 Task: Look for space in Poperinge, Belgium from 15th June, 2023 to 21st June, 2023 for 5 adults in price range Rs.14000 to Rs.25000. Place can be entire place with 3 bedrooms having 3 beds and 3 bathrooms. Property type can be house, flat, guest house. Amenities needed are: heating. Booking option can be shelf check-in. Required host language is English.
Action: Mouse moved to (393, 90)
Screenshot: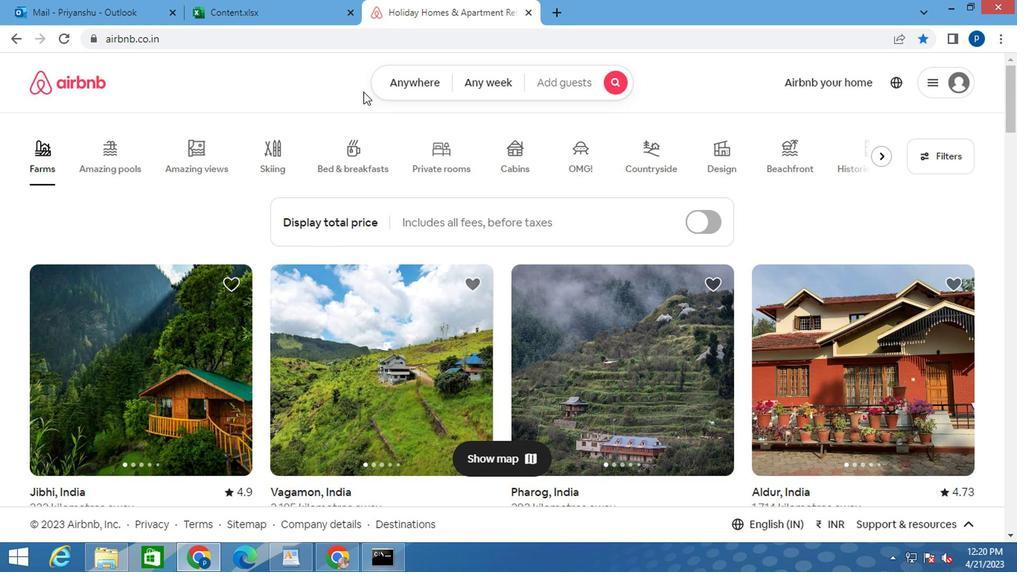 
Action: Mouse pressed left at (393, 90)
Screenshot: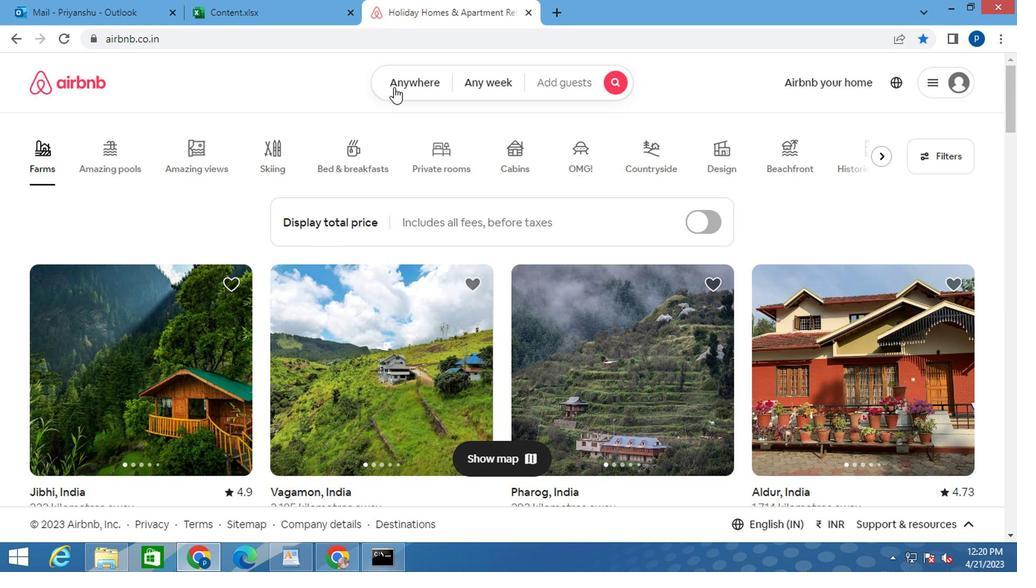 
Action: Mouse moved to (295, 143)
Screenshot: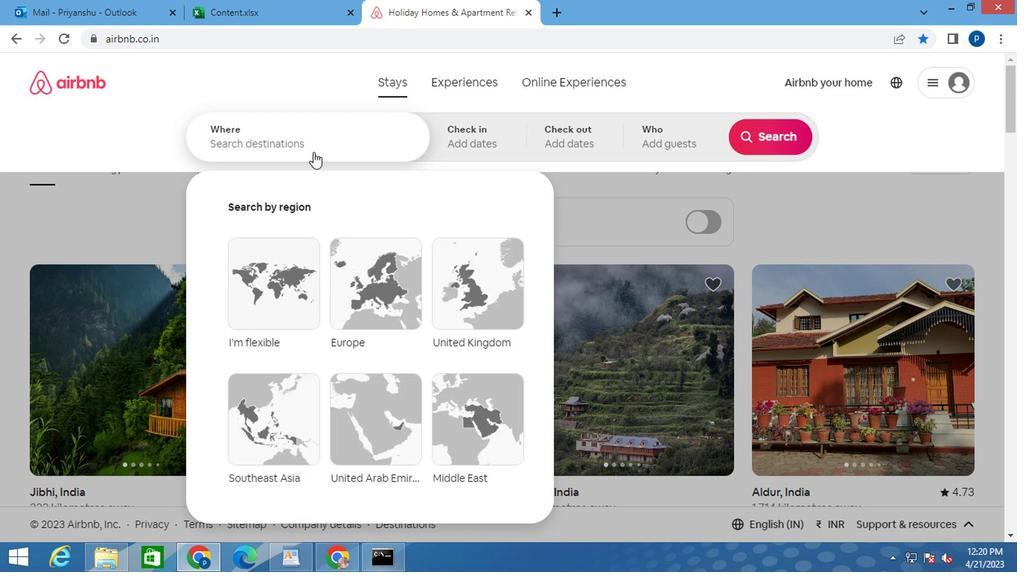 
Action: Mouse pressed left at (295, 143)
Screenshot: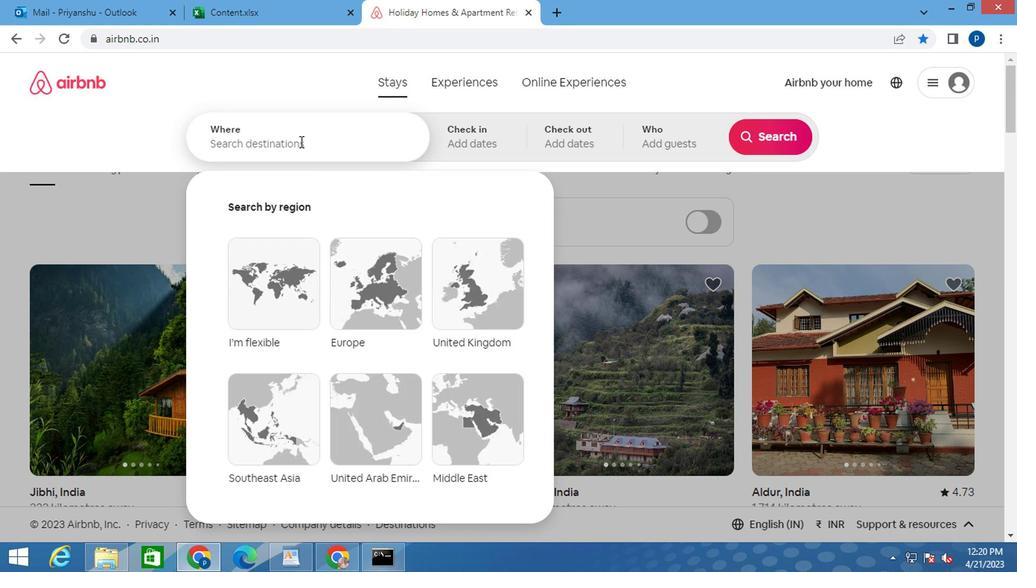 
Action: Key pressed p<Key.caps_lock>operinge,<Key.space><Key.caps_lock>b<Key.caps_lock>elgium<Key.enter>
Screenshot: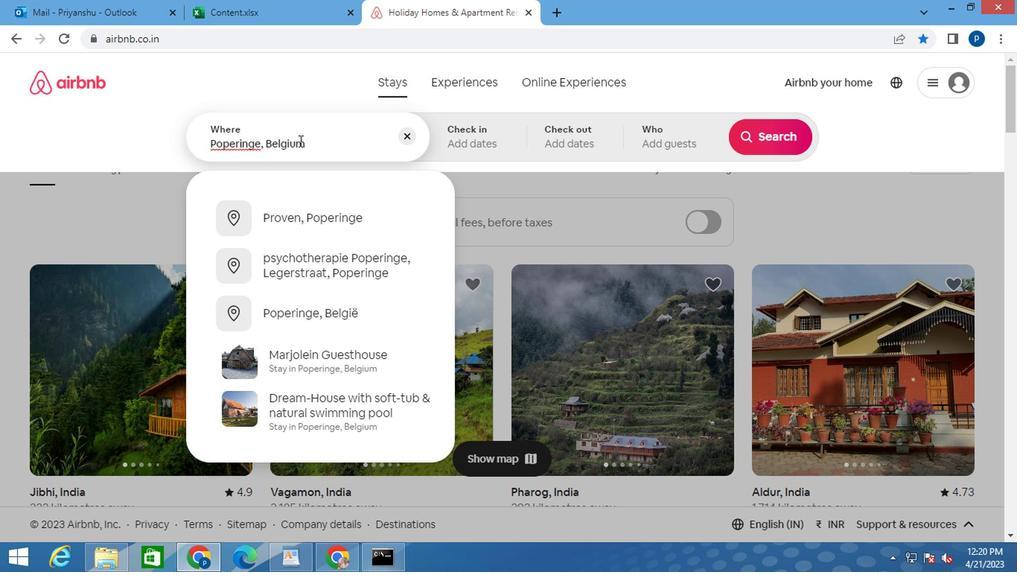 
Action: Mouse moved to (754, 255)
Screenshot: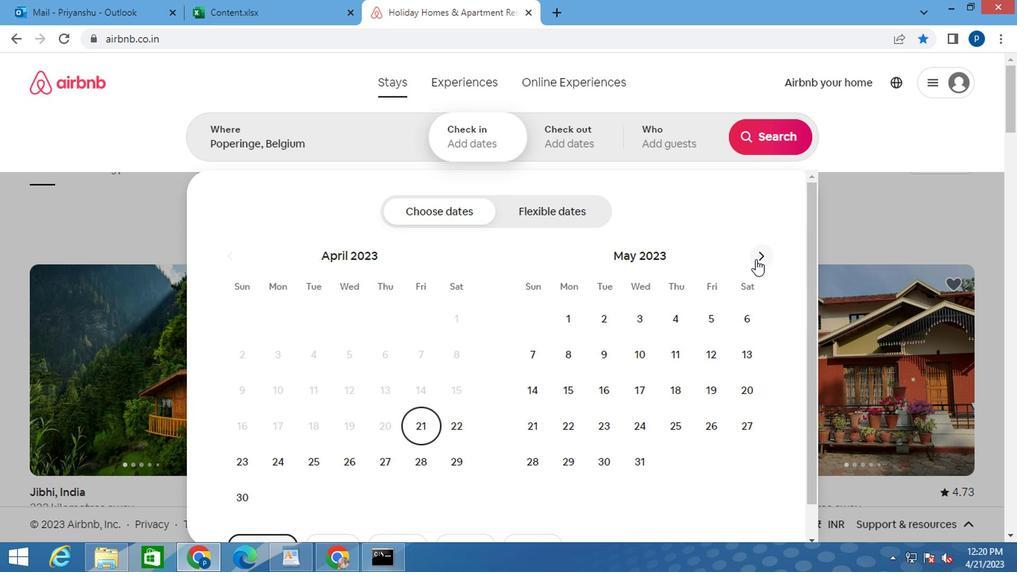 
Action: Mouse pressed left at (754, 255)
Screenshot: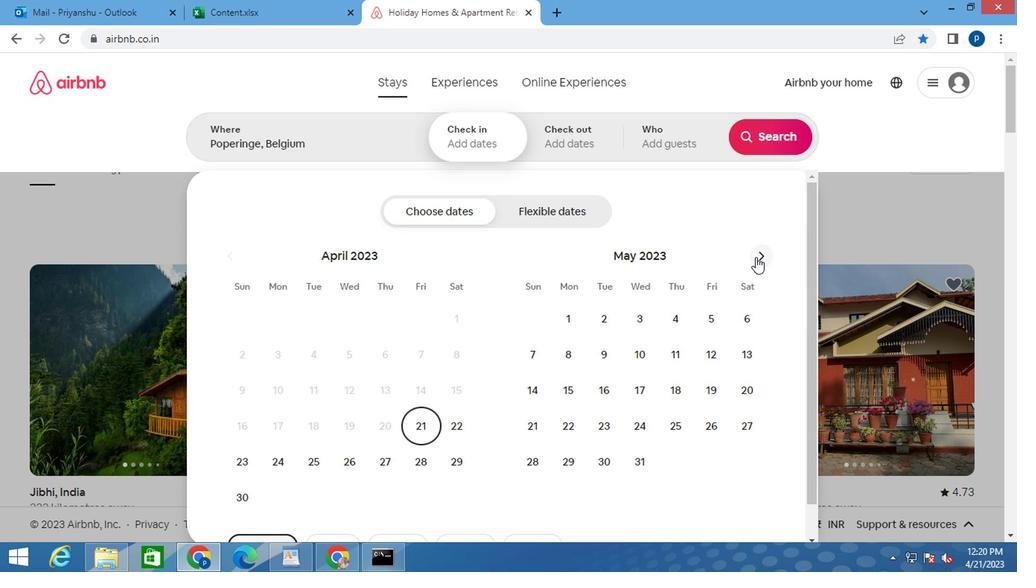 
Action: Mouse moved to (673, 386)
Screenshot: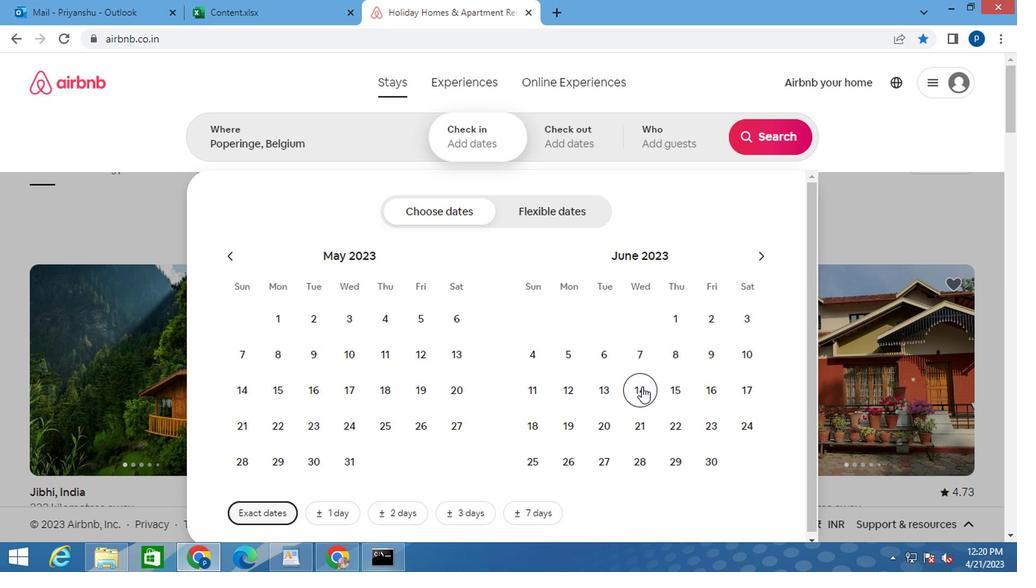 
Action: Mouse pressed left at (673, 386)
Screenshot: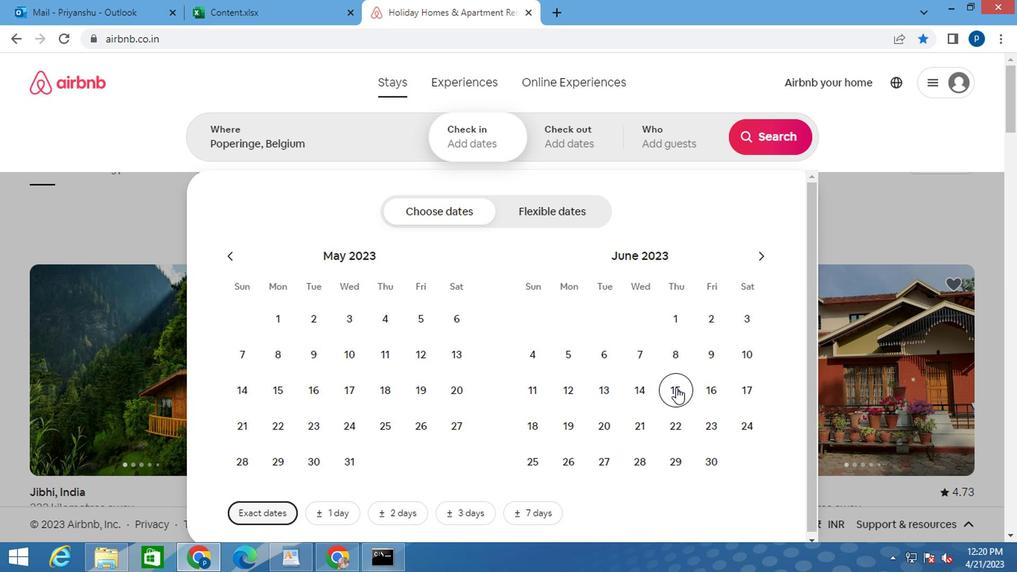 
Action: Mouse moved to (633, 416)
Screenshot: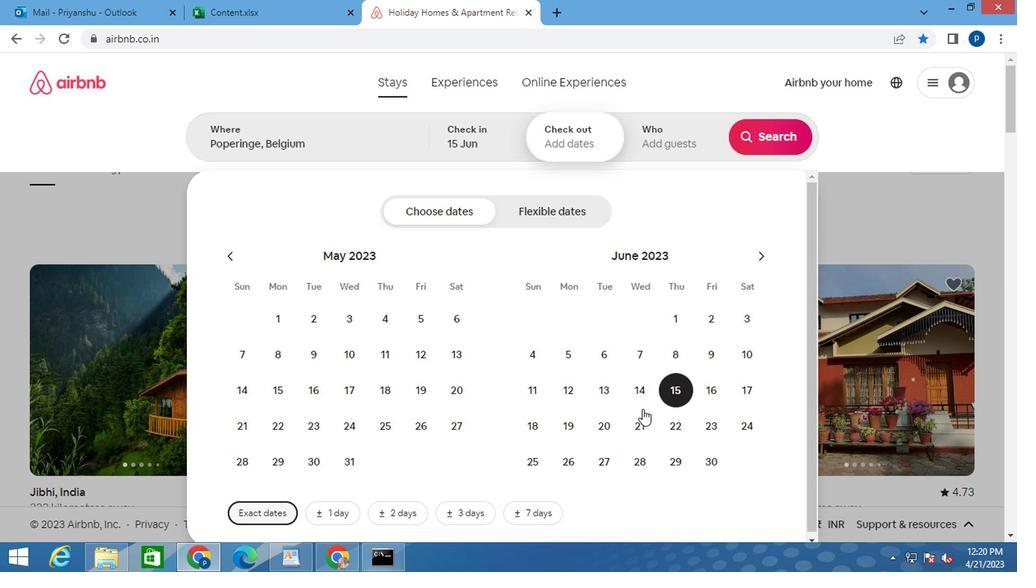 
Action: Mouse pressed left at (633, 416)
Screenshot: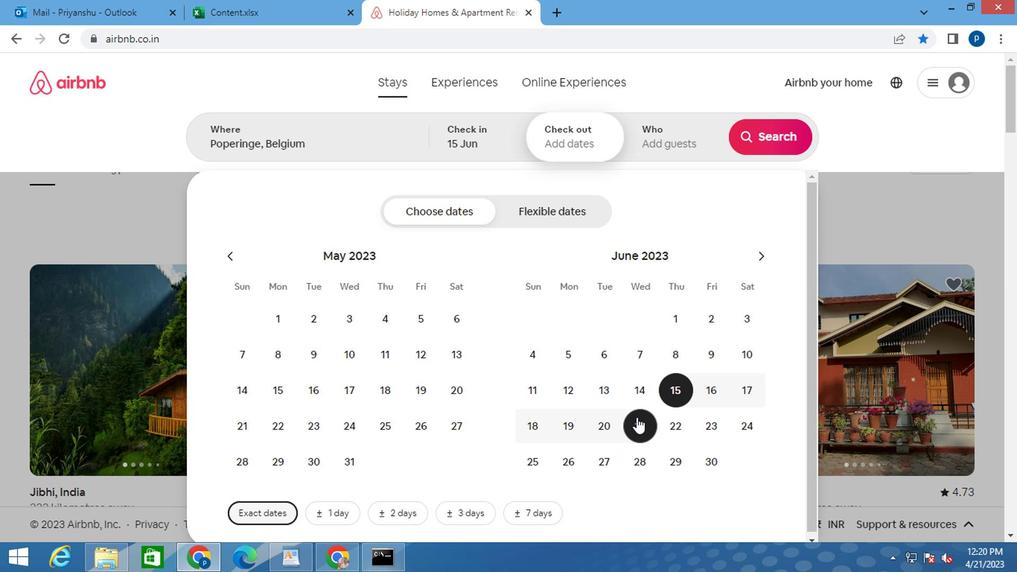 
Action: Mouse moved to (681, 139)
Screenshot: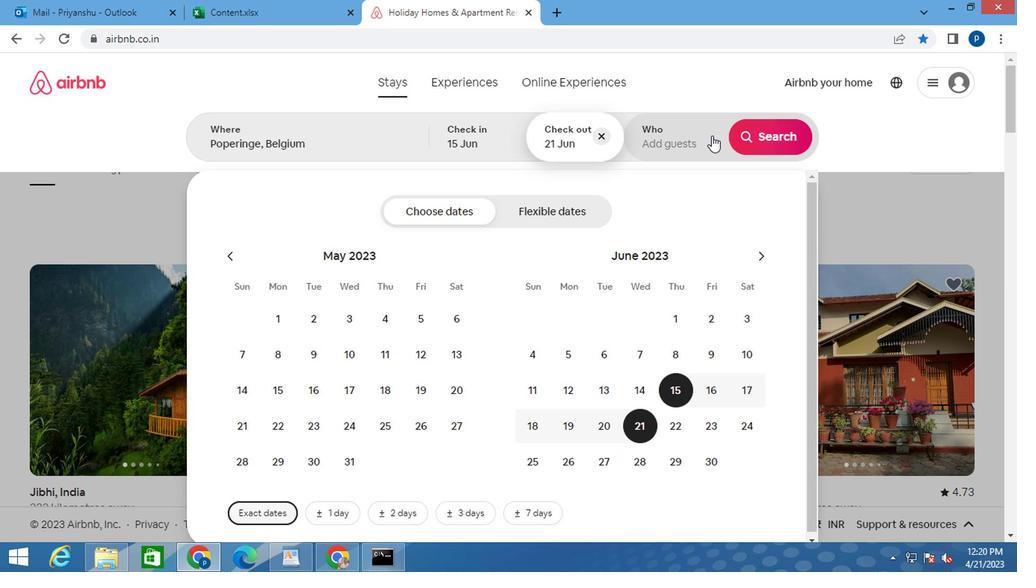 
Action: Mouse pressed left at (681, 139)
Screenshot: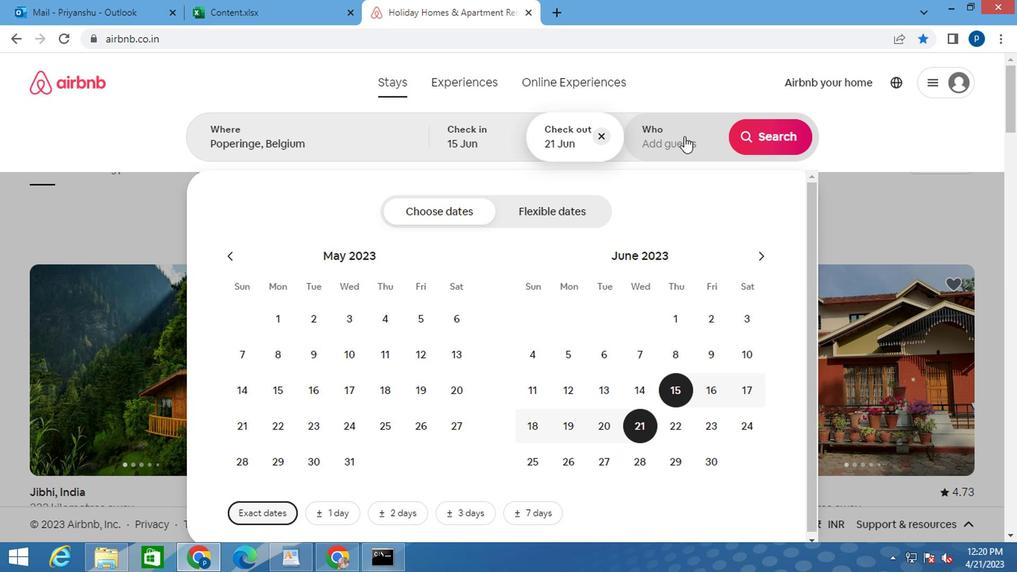 
Action: Mouse moved to (770, 212)
Screenshot: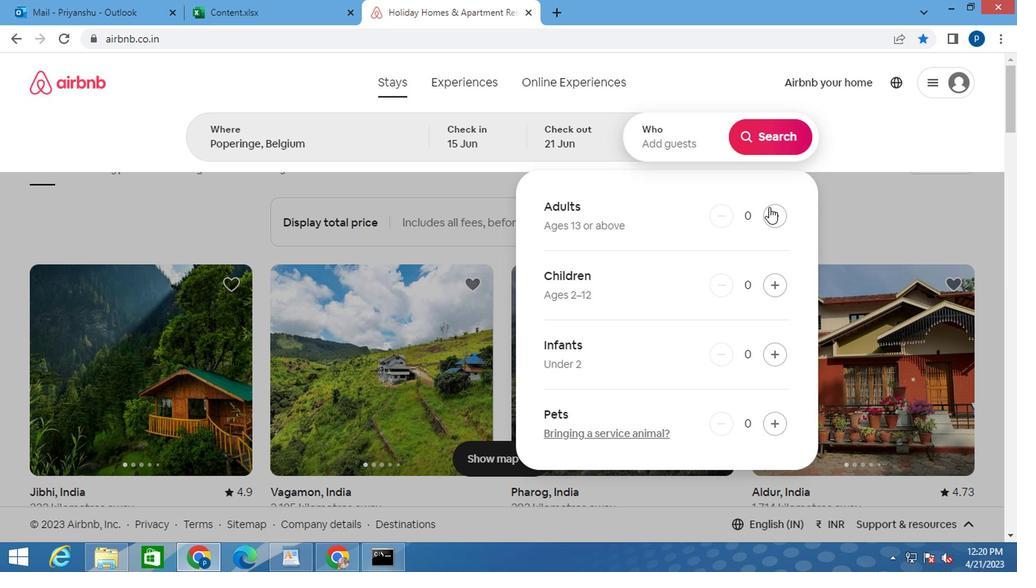 
Action: Mouse pressed left at (770, 212)
Screenshot: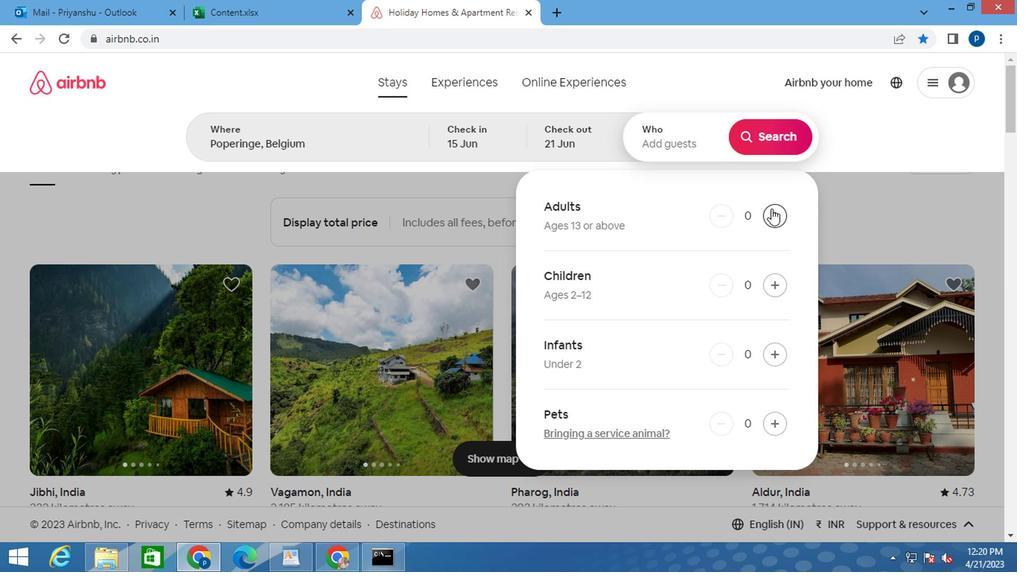 
Action: Mouse pressed left at (770, 212)
Screenshot: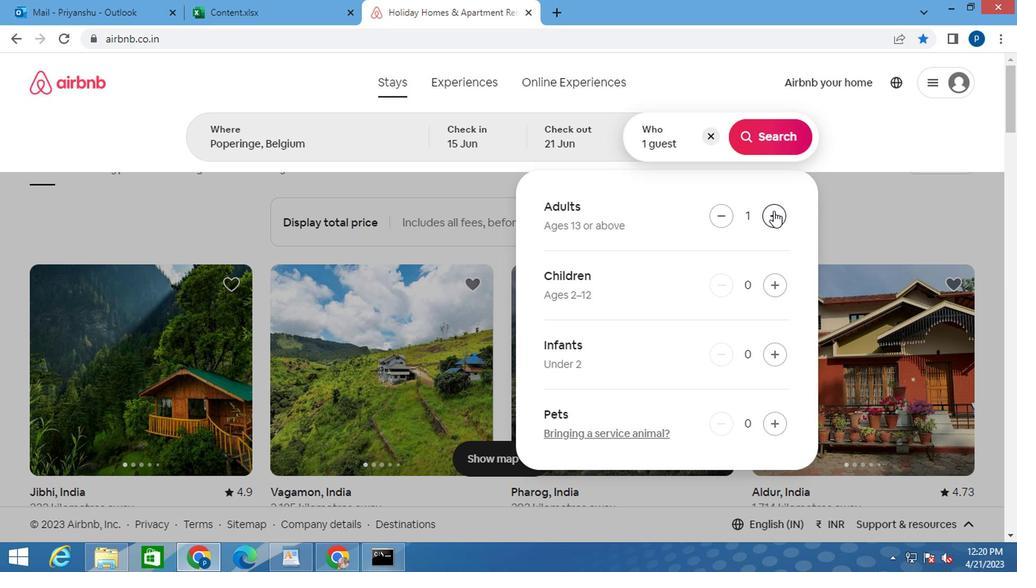 
Action: Mouse pressed left at (770, 212)
Screenshot: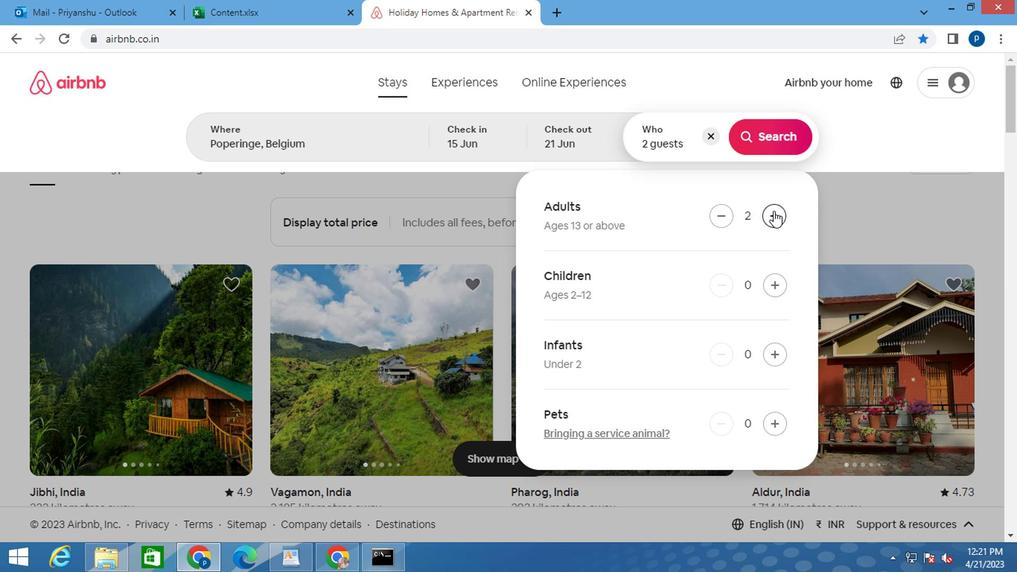 
Action: Mouse pressed left at (770, 212)
Screenshot: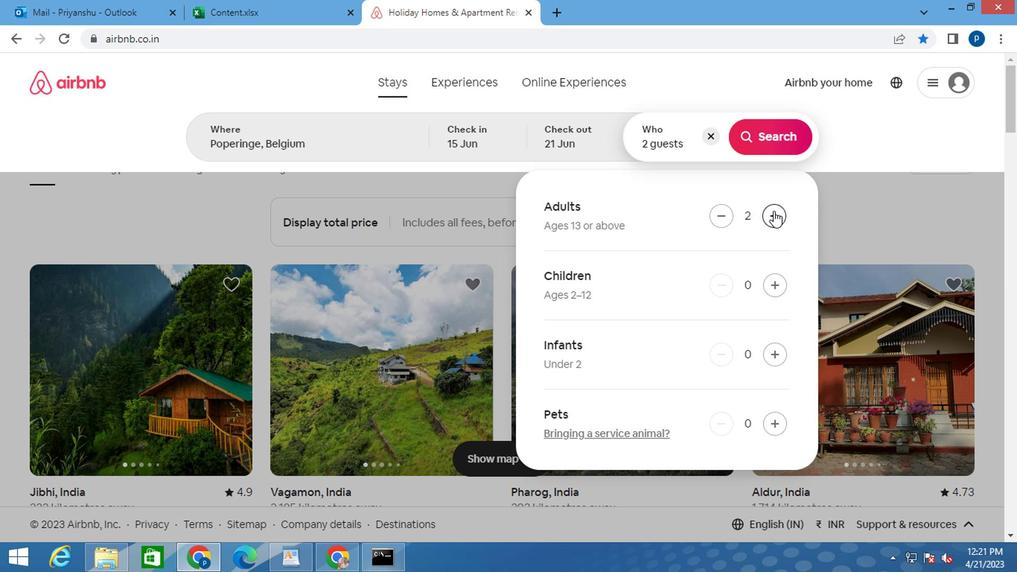 
Action: Mouse pressed left at (770, 212)
Screenshot: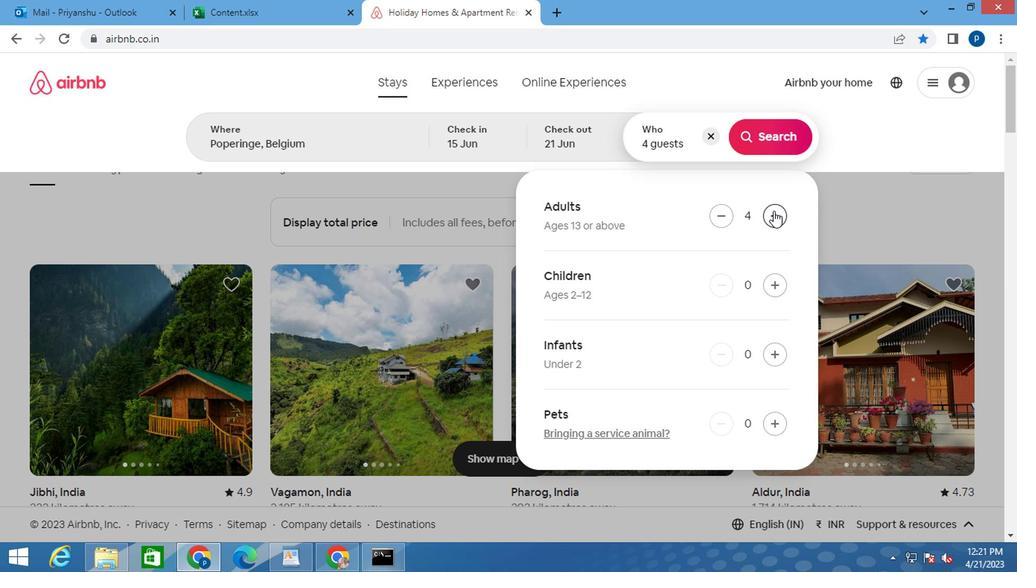 
Action: Mouse moved to (762, 139)
Screenshot: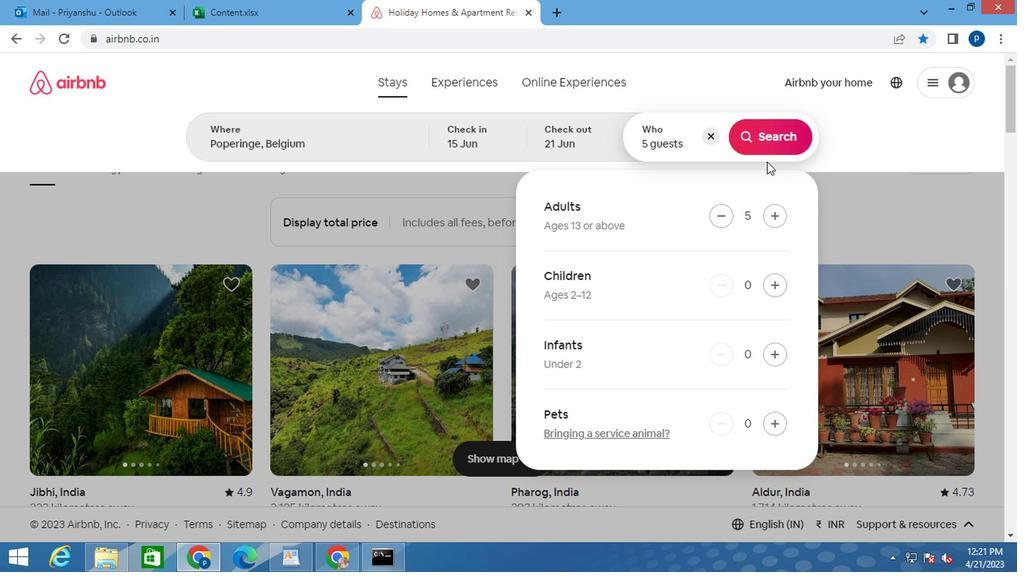 
Action: Mouse pressed left at (762, 139)
Screenshot: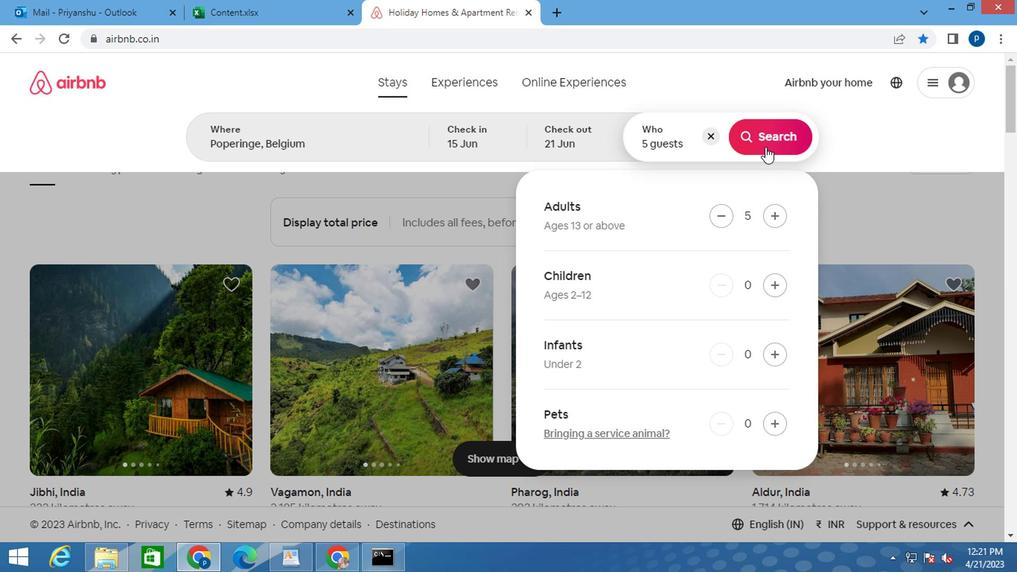 
Action: Mouse moved to (936, 146)
Screenshot: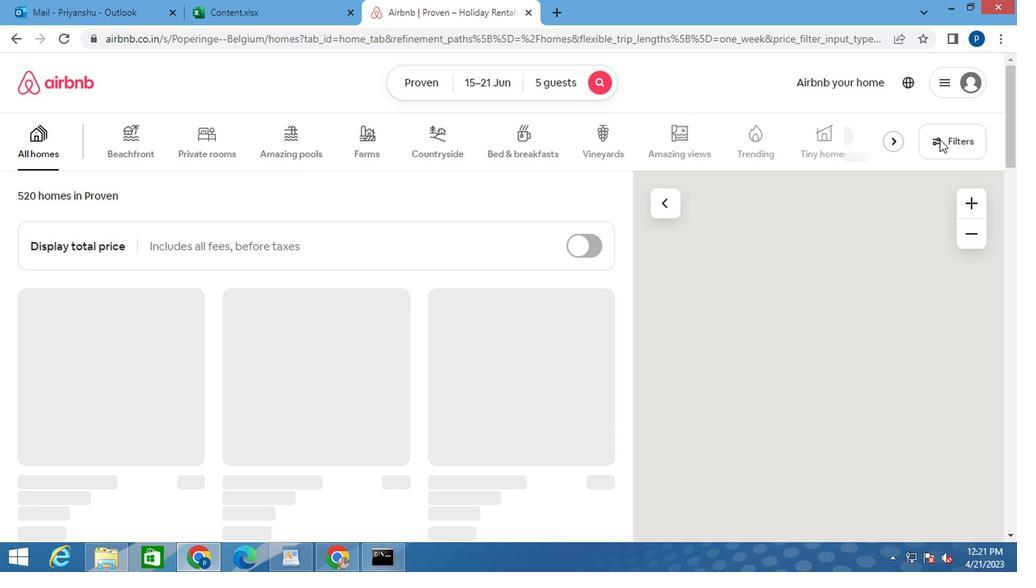 
Action: Mouse pressed left at (936, 146)
Screenshot: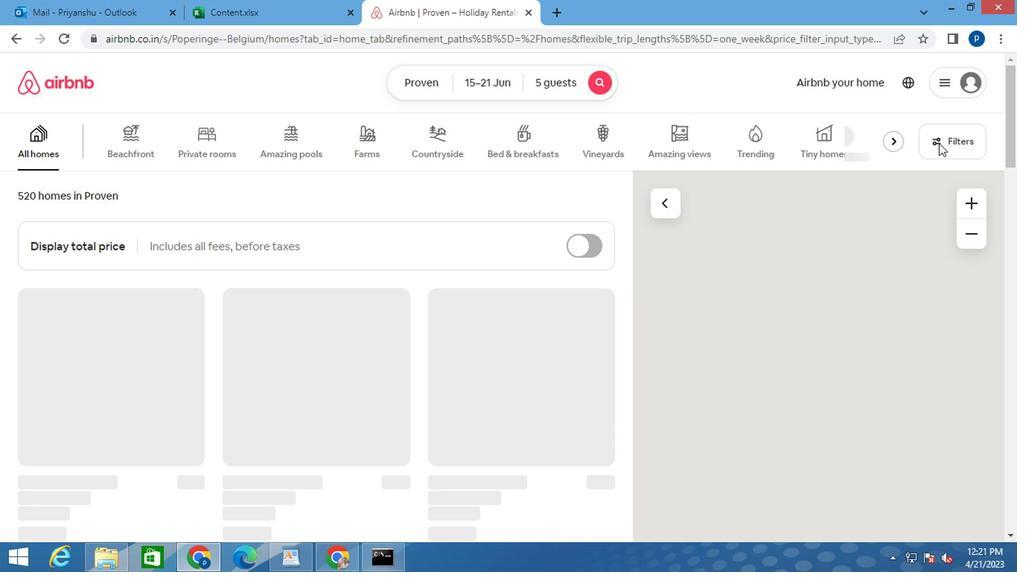 
Action: Mouse moved to (292, 326)
Screenshot: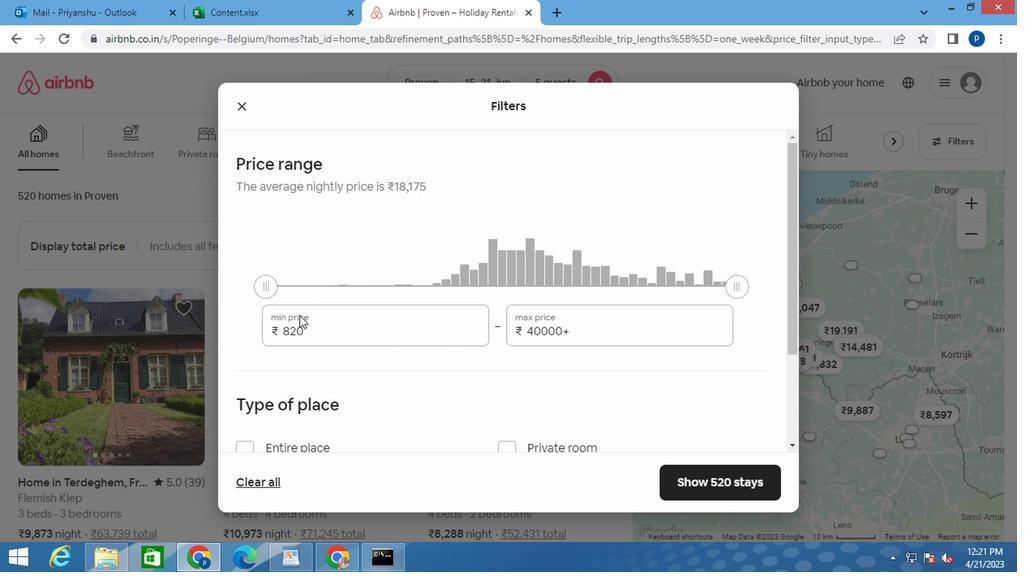 
Action: Mouse pressed left at (292, 326)
Screenshot: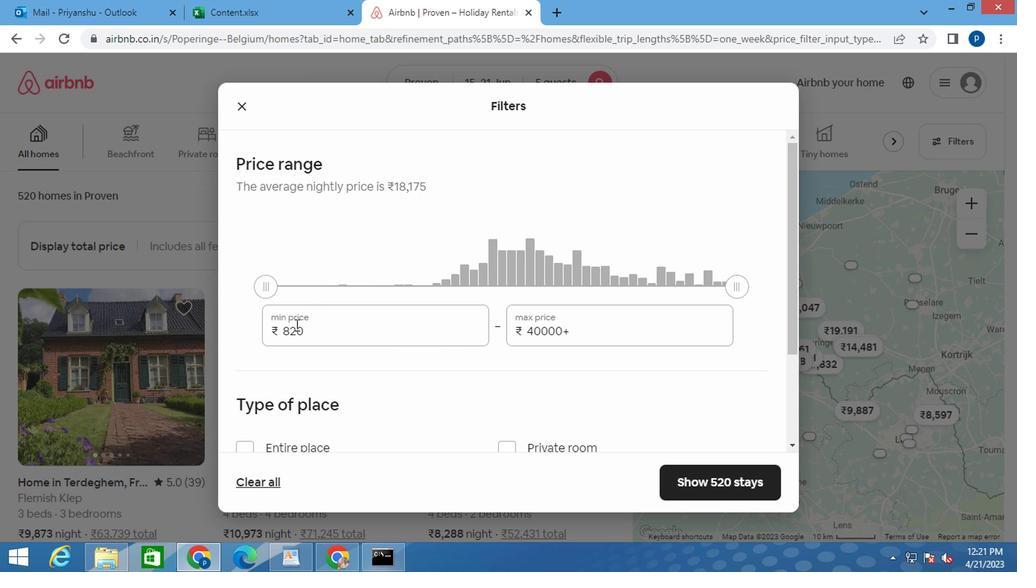 
Action: Mouse pressed left at (292, 326)
Screenshot: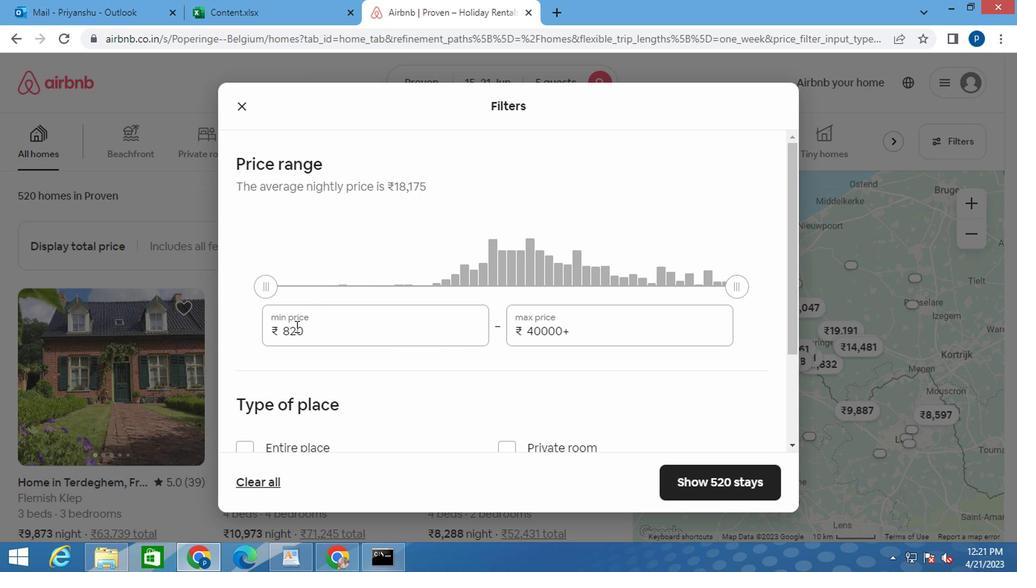 
Action: Mouse pressed left at (292, 326)
Screenshot: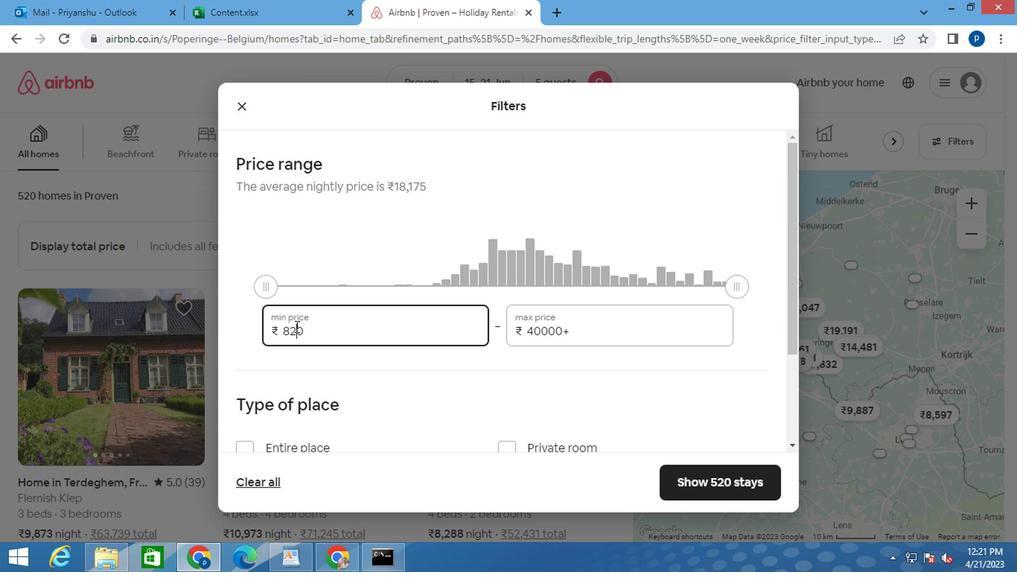 
Action: Key pressed 140000<Key.backspace><Key.tab>25000
Screenshot: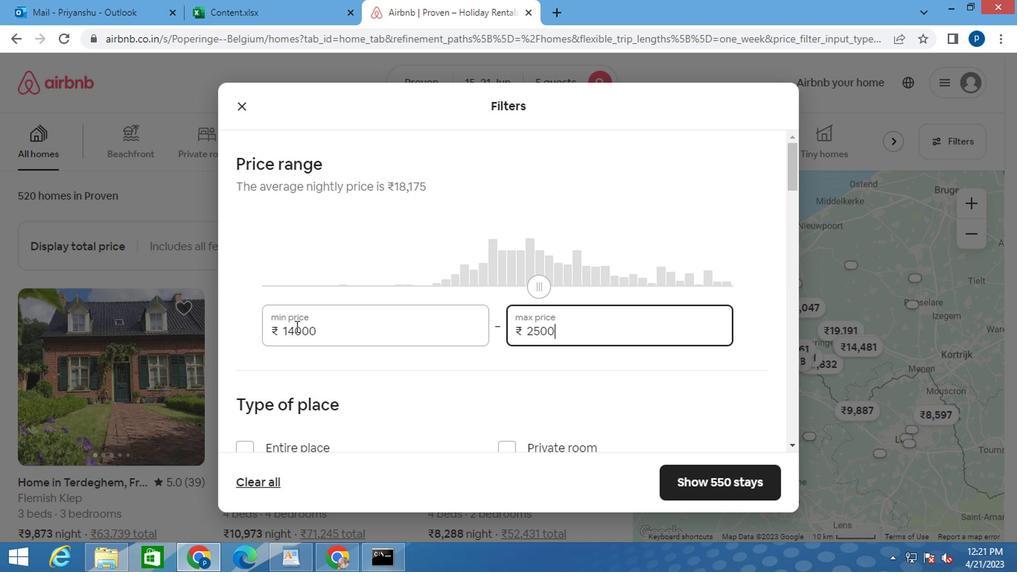
Action: Mouse moved to (323, 396)
Screenshot: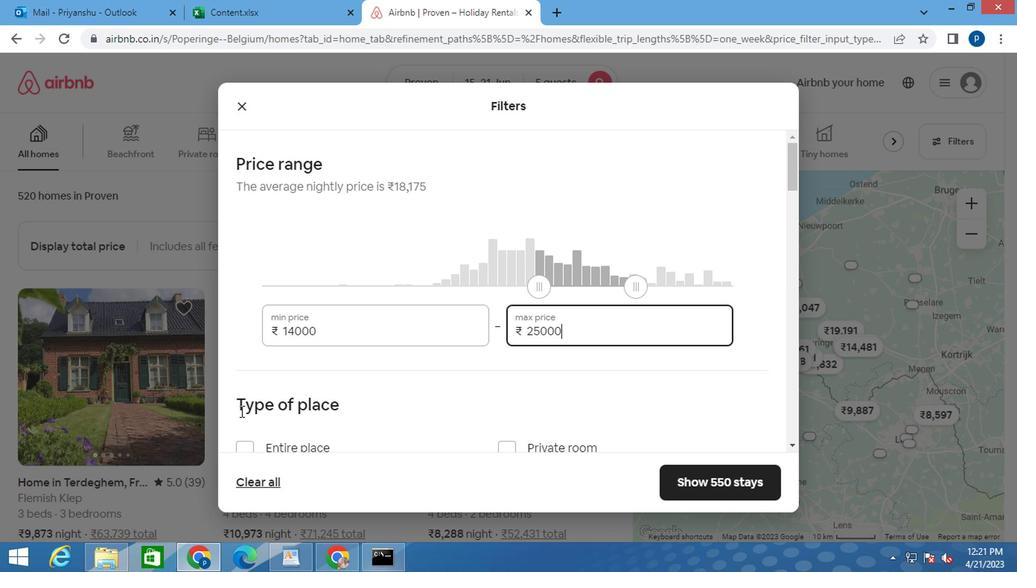 
Action: Mouse scrolled (323, 395) with delta (0, 0)
Screenshot: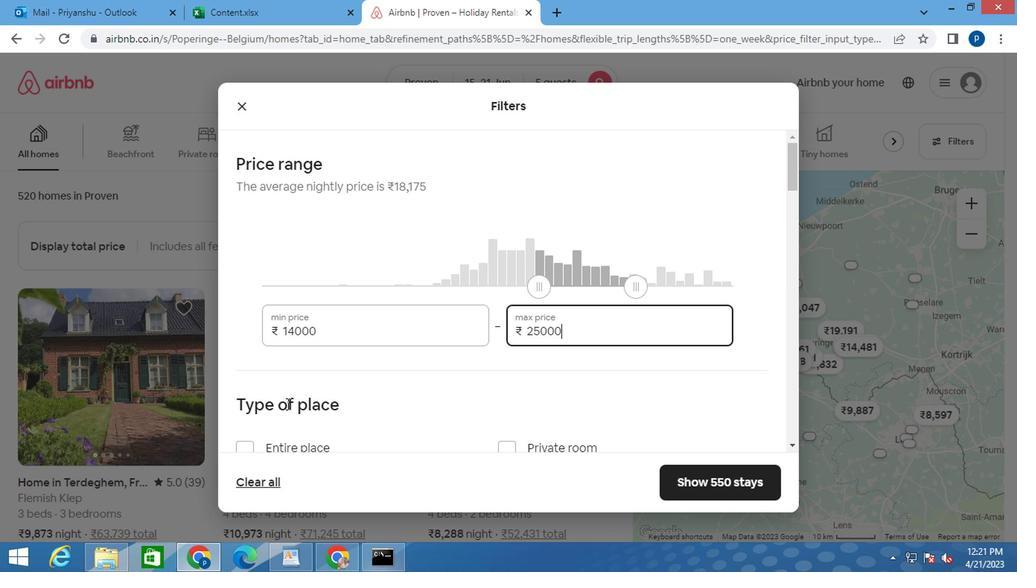 
Action: Mouse scrolled (323, 395) with delta (0, 0)
Screenshot: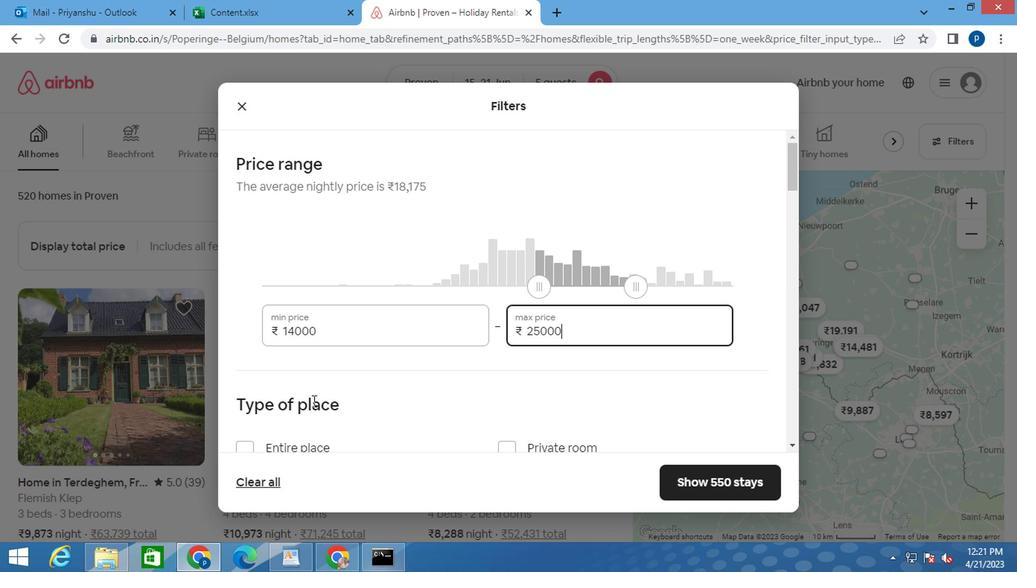 
Action: Mouse moved to (334, 396)
Screenshot: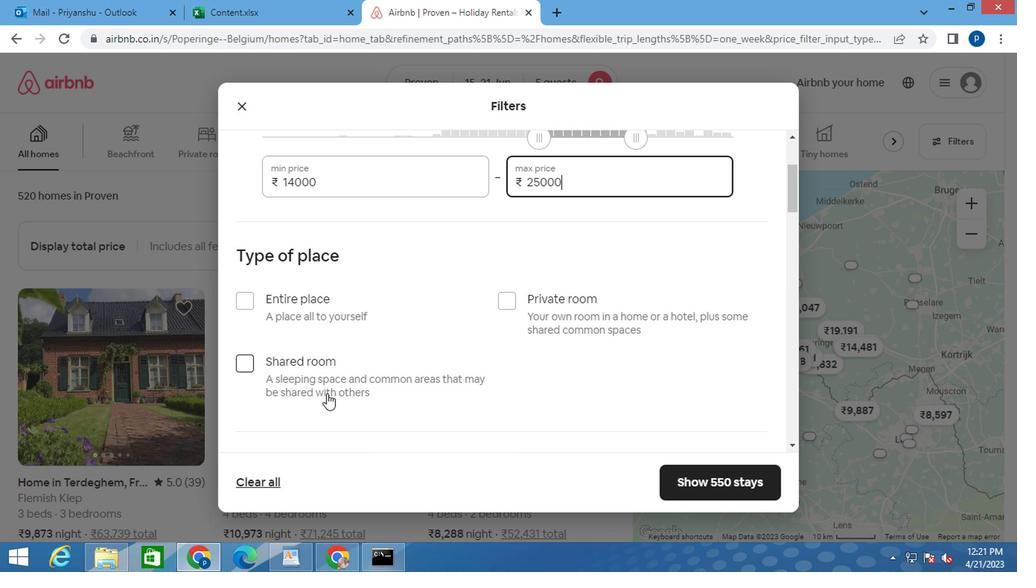 
Action: Mouse scrolled (334, 395) with delta (0, 0)
Screenshot: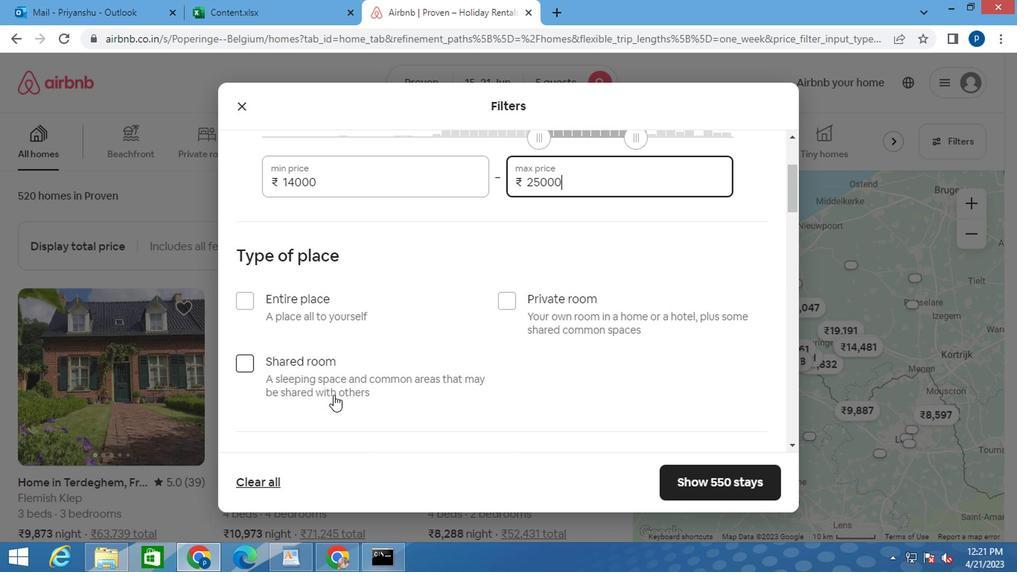 
Action: Mouse moved to (246, 229)
Screenshot: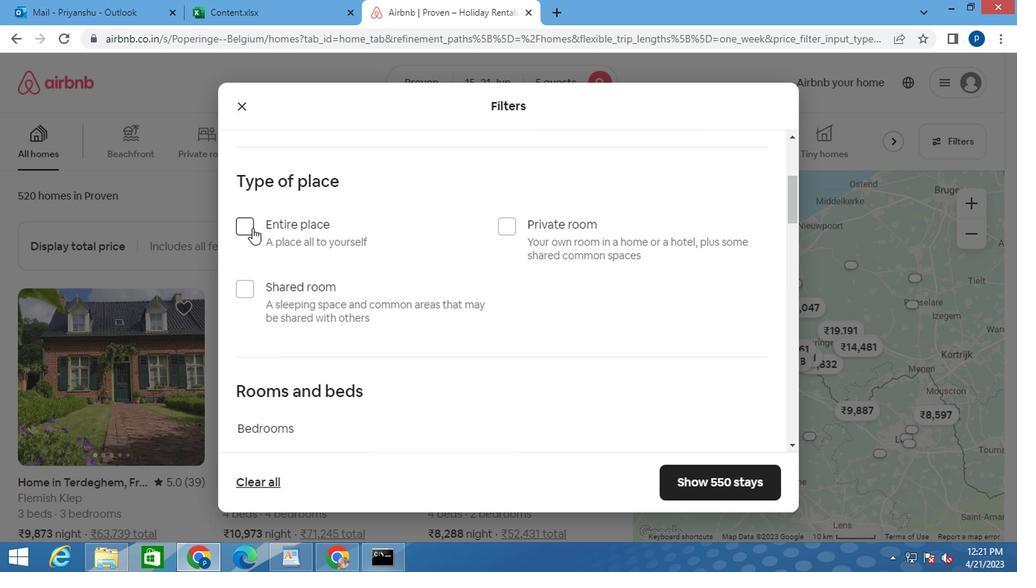 
Action: Mouse pressed left at (246, 229)
Screenshot: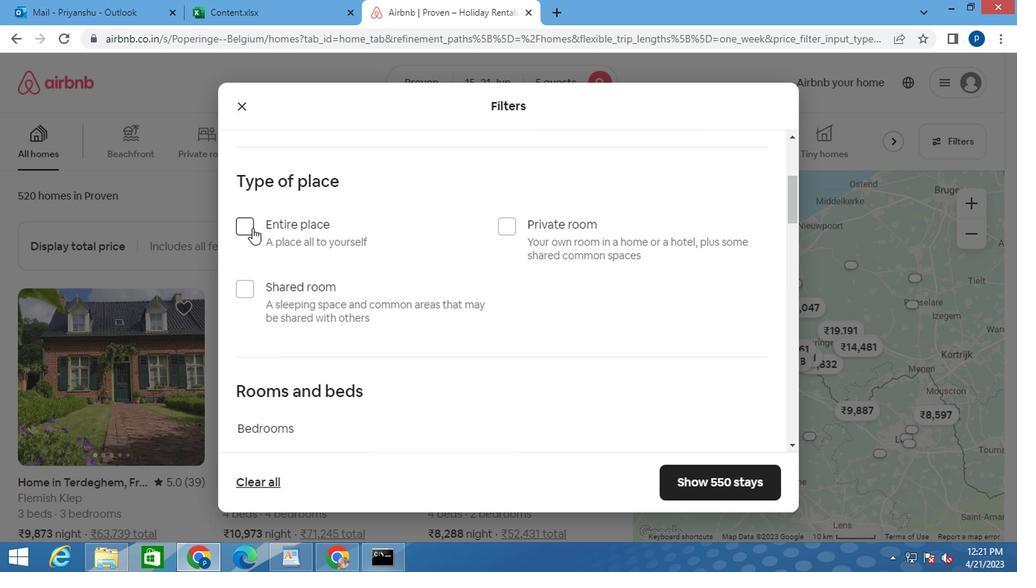 
Action: Mouse moved to (413, 290)
Screenshot: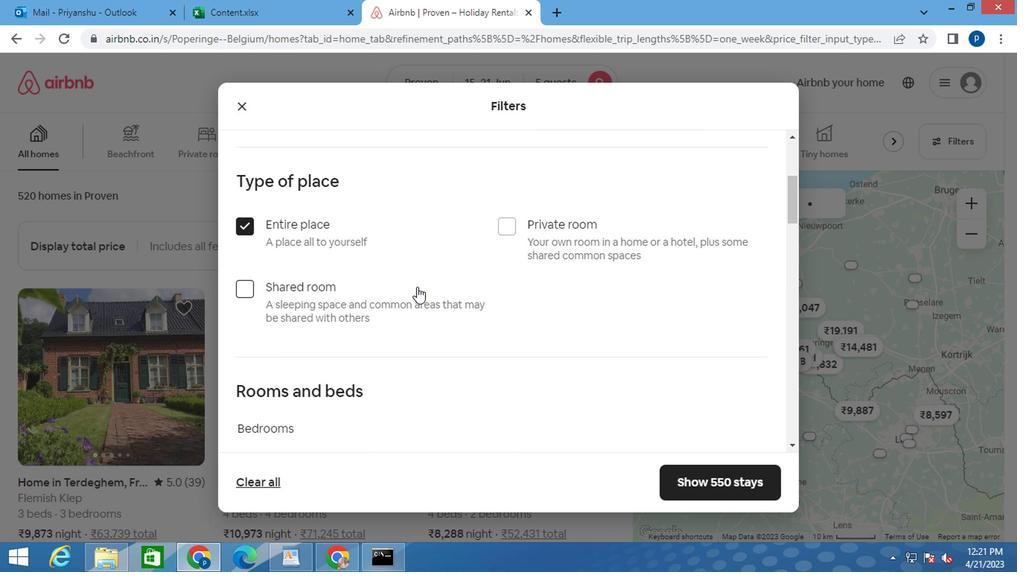 
Action: Mouse scrolled (413, 290) with delta (0, 0)
Screenshot: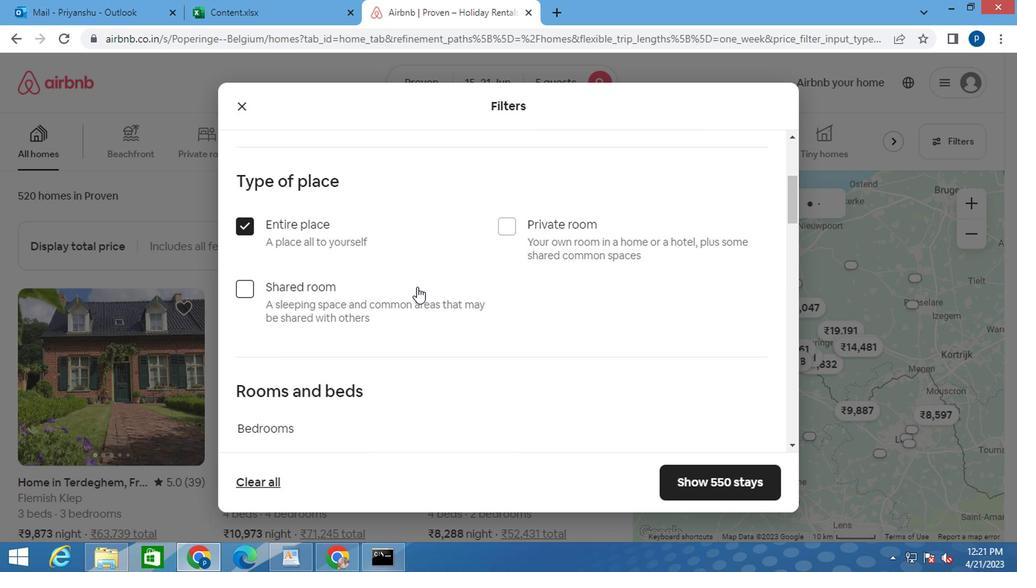 
Action: Mouse scrolled (413, 290) with delta (0, 0)
Screenshot: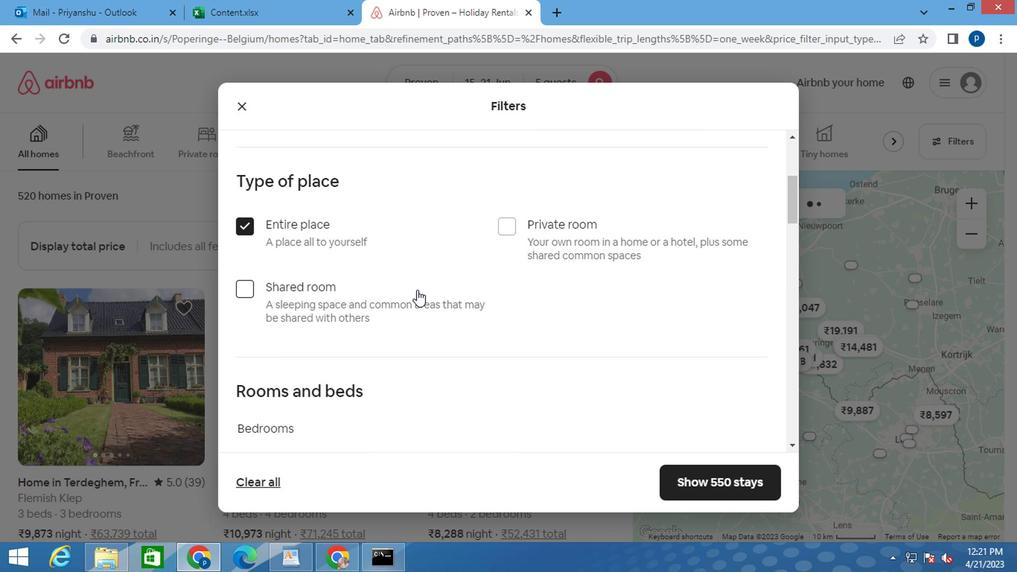 
Action: Mouse moved to (409, 286)
Screenshot: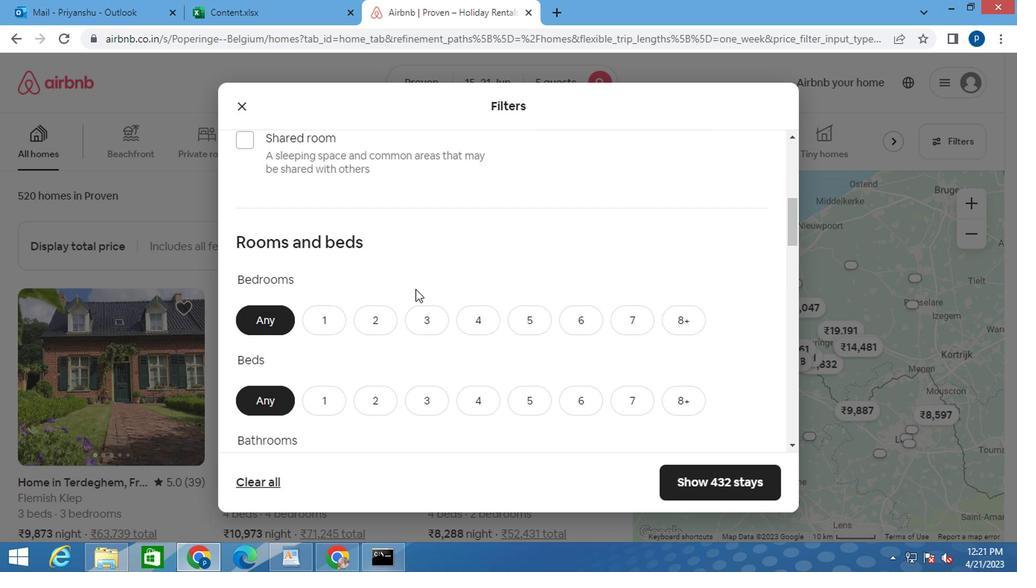 
Action: Mouse scrolled (409, 285) with delta (0, -1)
Screenshot: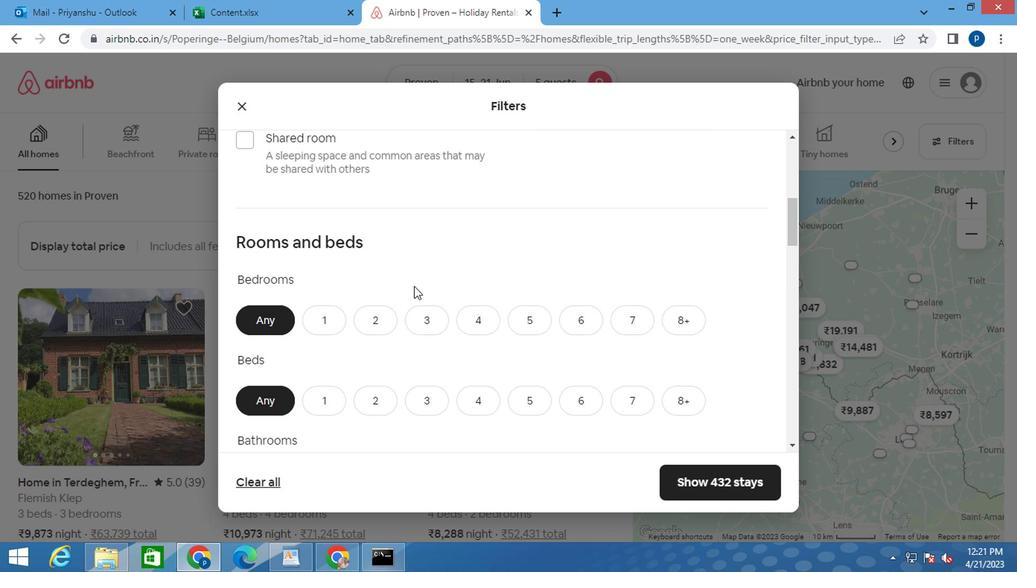 
Action: Mouse scrolled (409, 285) with delta (0, -1)
Screenshot: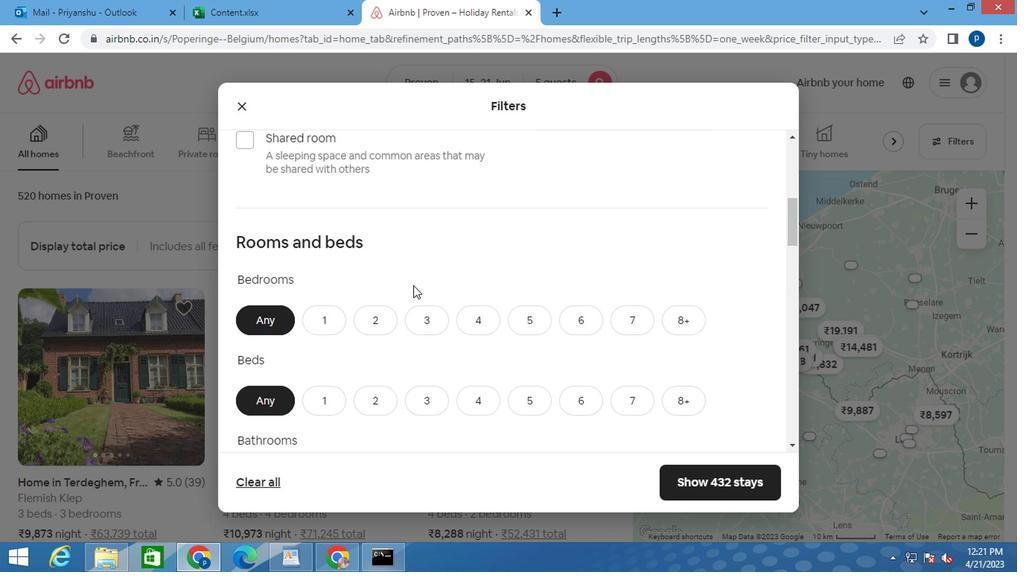 
Action: Mouse moved to (429, 173)
Screenshot: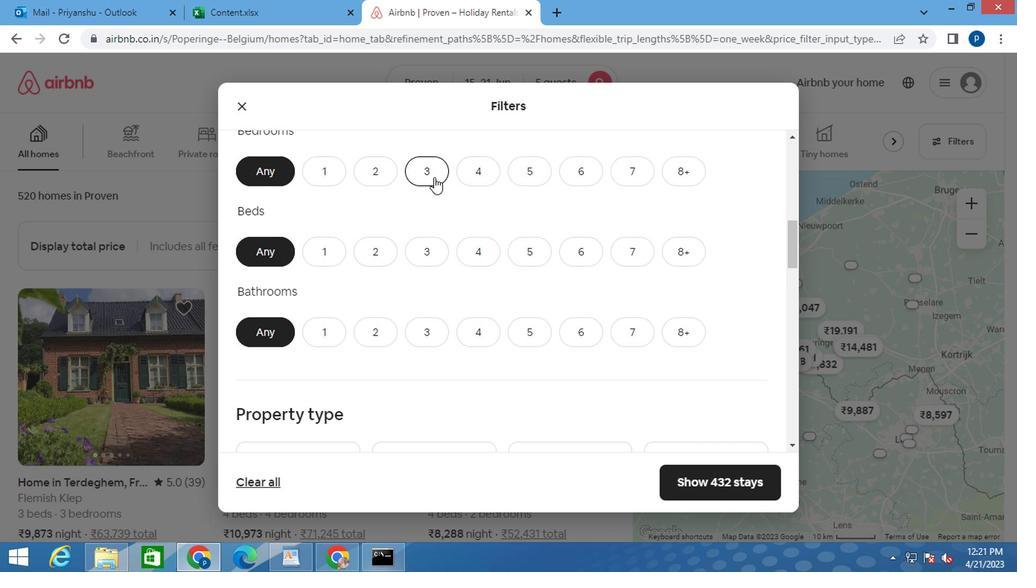 
Action: Mouse pressed left at (429, 173)
Screenshot: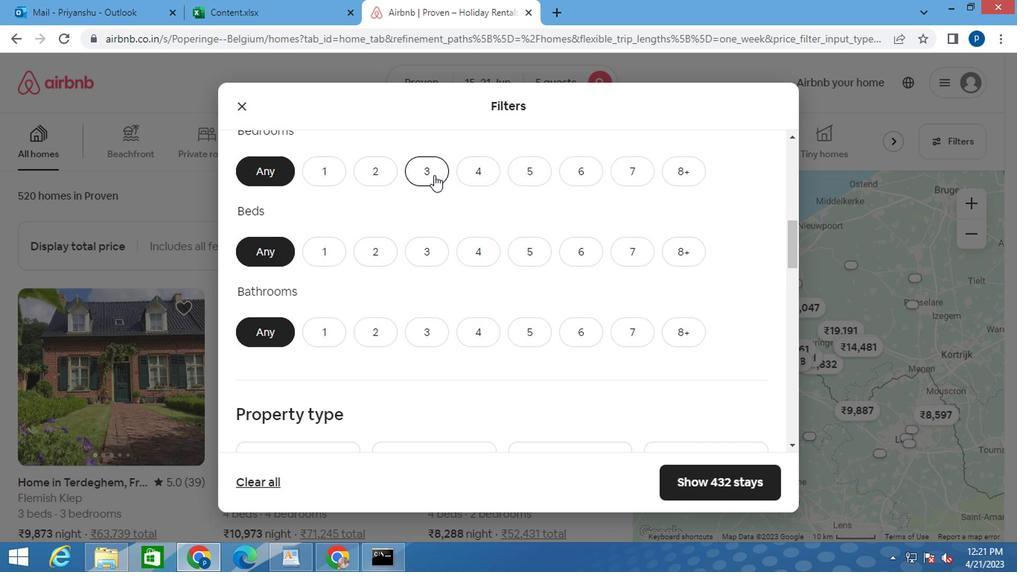 
Action: Mouse moved to (414, 250)
Screenshot: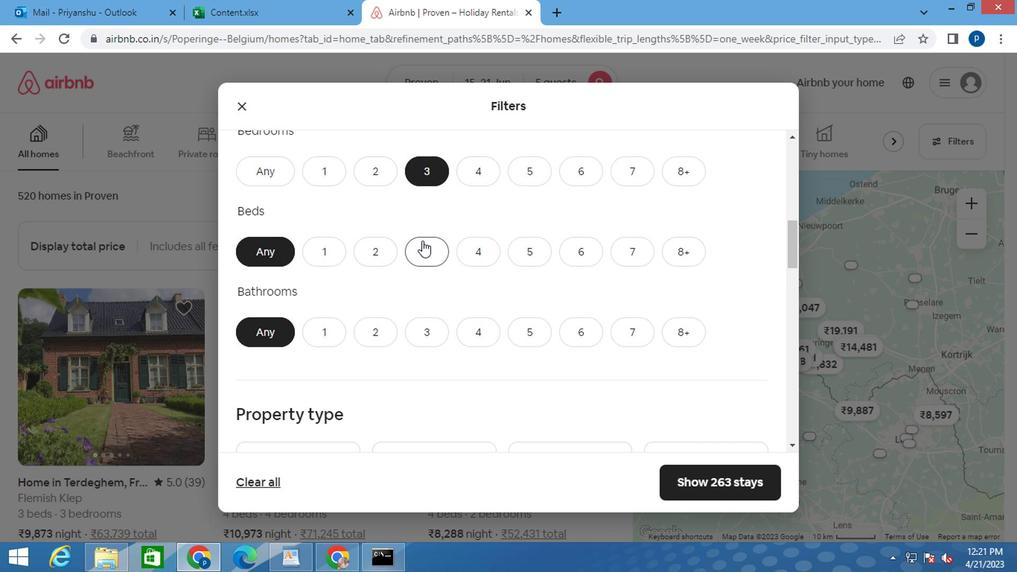 
Action: Mouse pressed left at (414, 250)
Screenshot: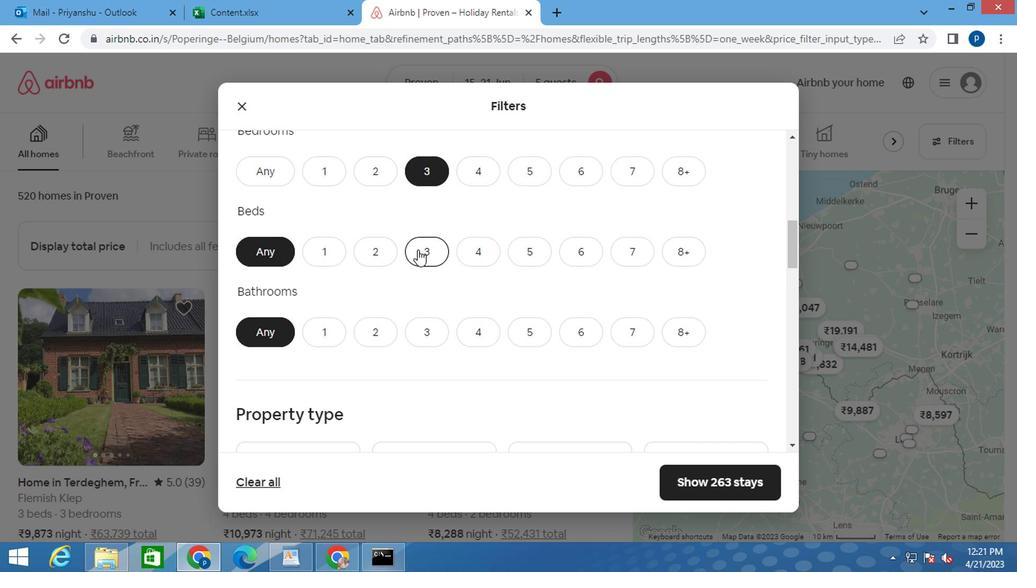 
Action: Mouse moved to (427, 328)
Screenshot: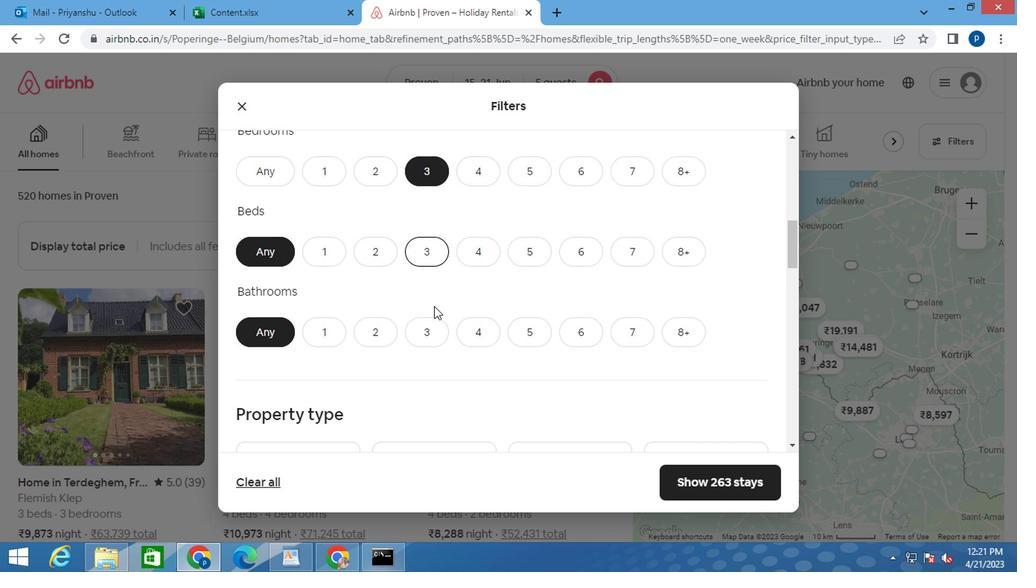 
Action: Mouse pressed left at (427, 328)
Screenshot: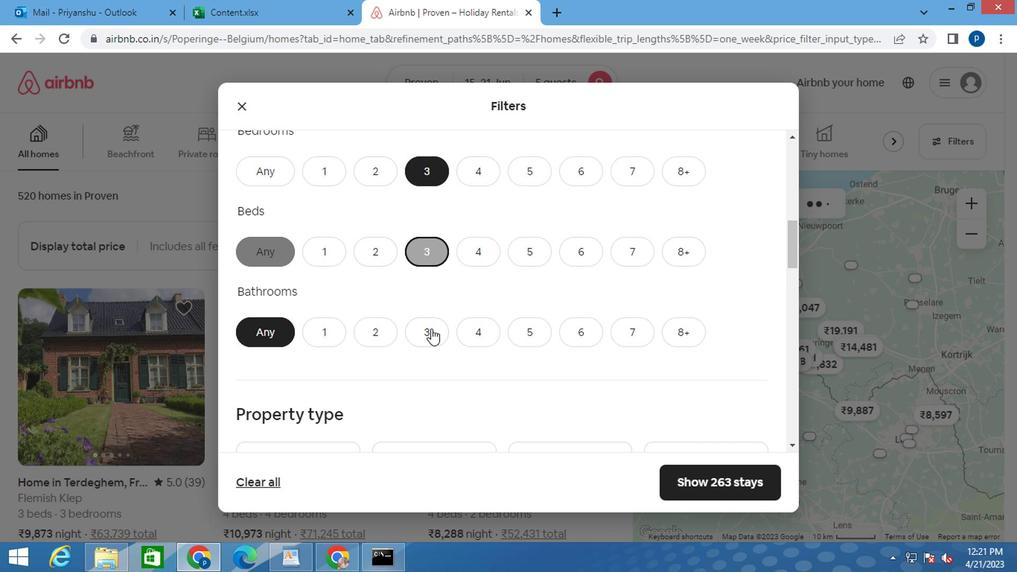 
Action: Mouse moved to (427, 329)
Screenshot: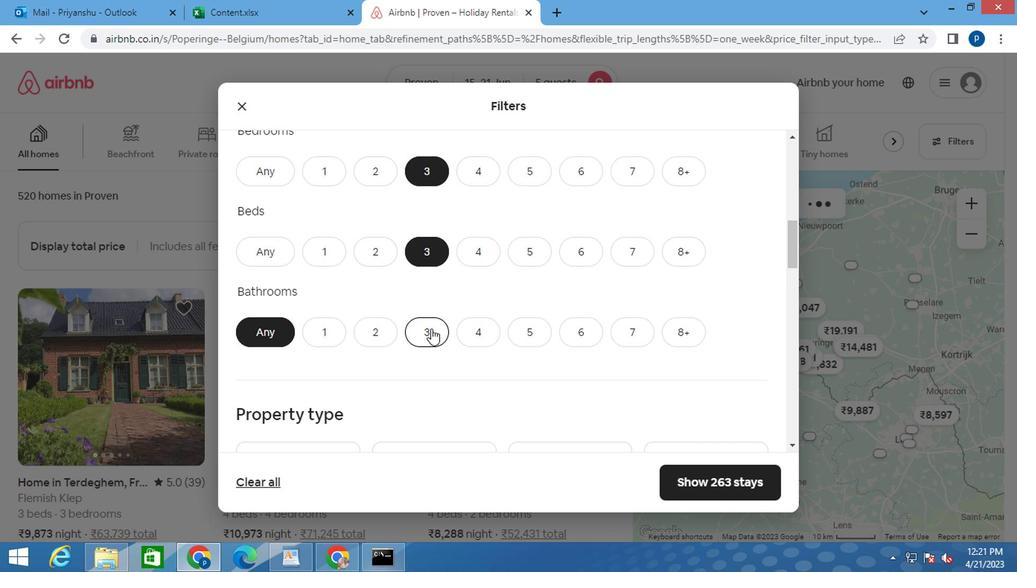 
Action: Mouse scrolled (427, 328) with delta (0, 0)
Screenshot: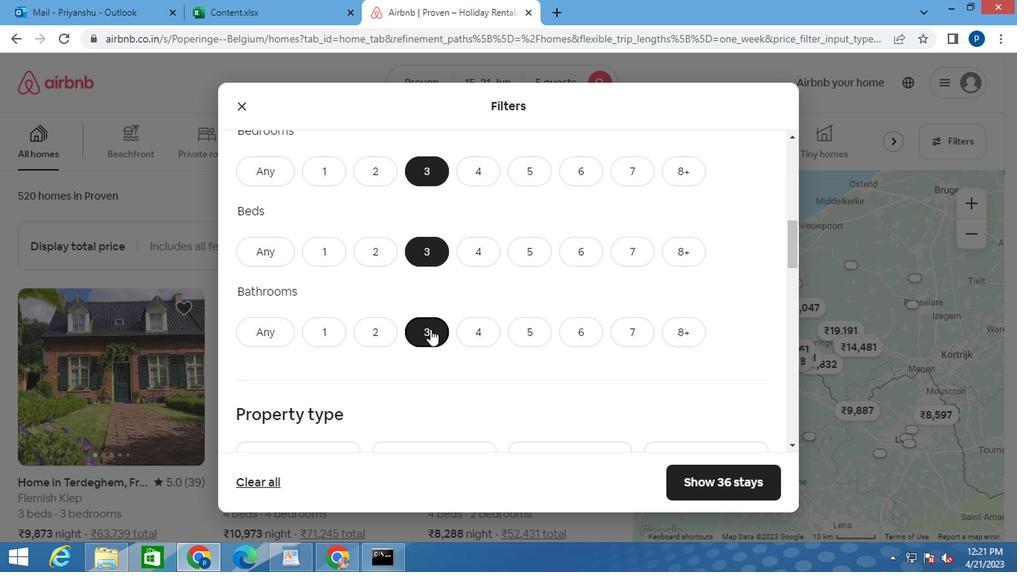 
Action: Mouse scrolled (427, 328) with delta (0, 0)
Screenshot: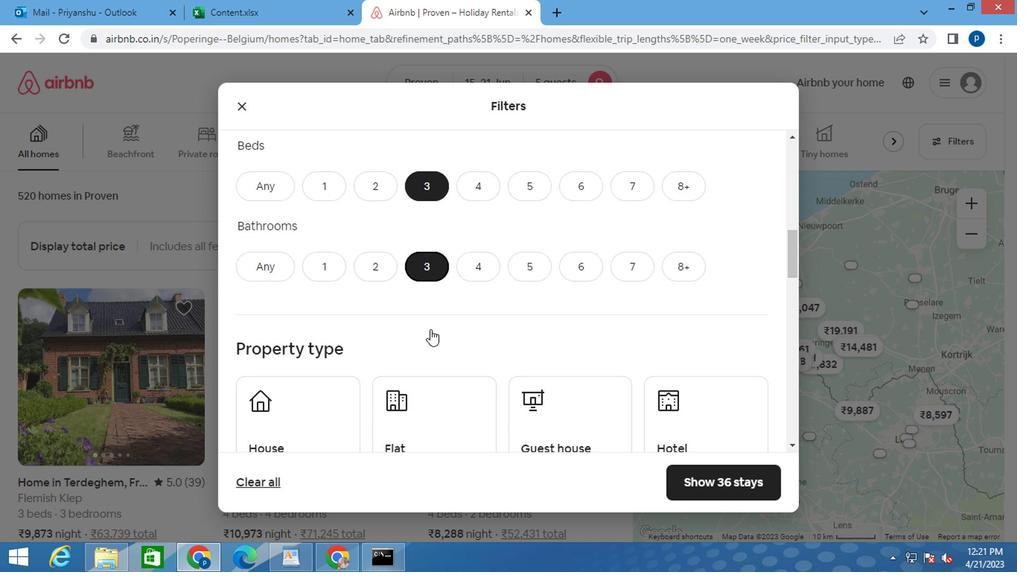 
Action: Mouse moved to (452, 321)
Screenshot: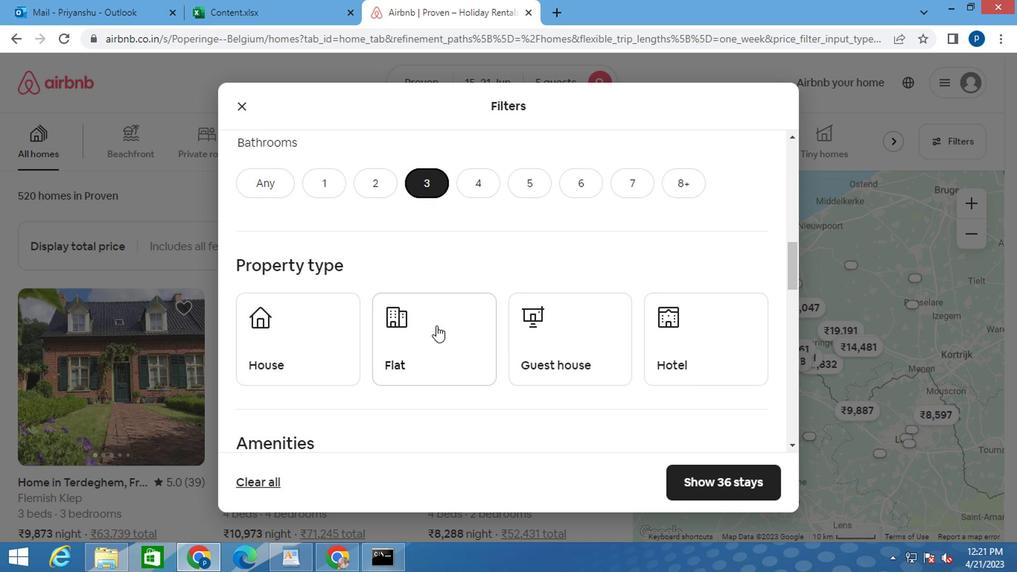 
Action: Mouse scrolled (452, 321) with delta (0, 0)
Screenshot: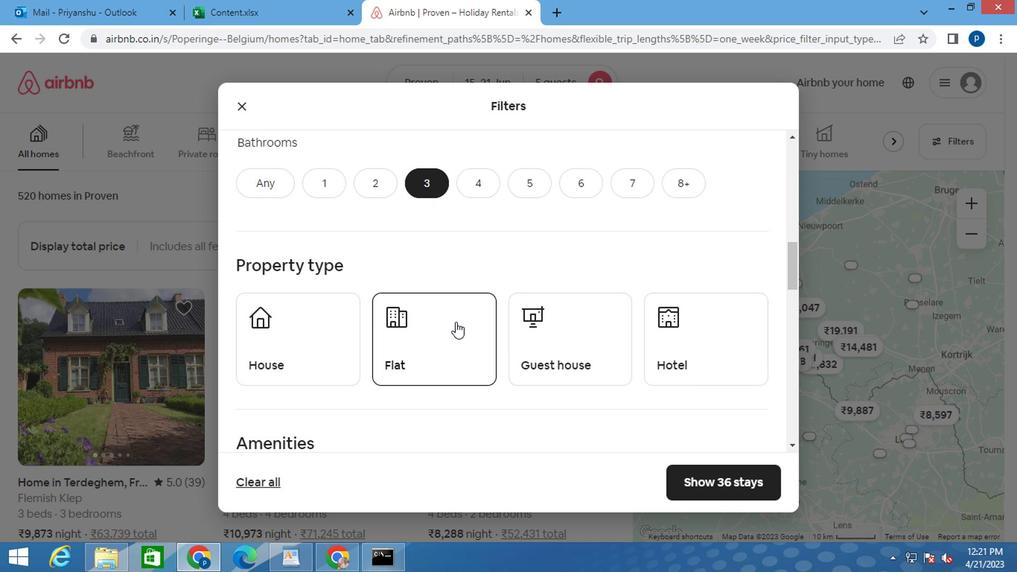 
Action: Mouse moved to (267, 275)
Screenshot: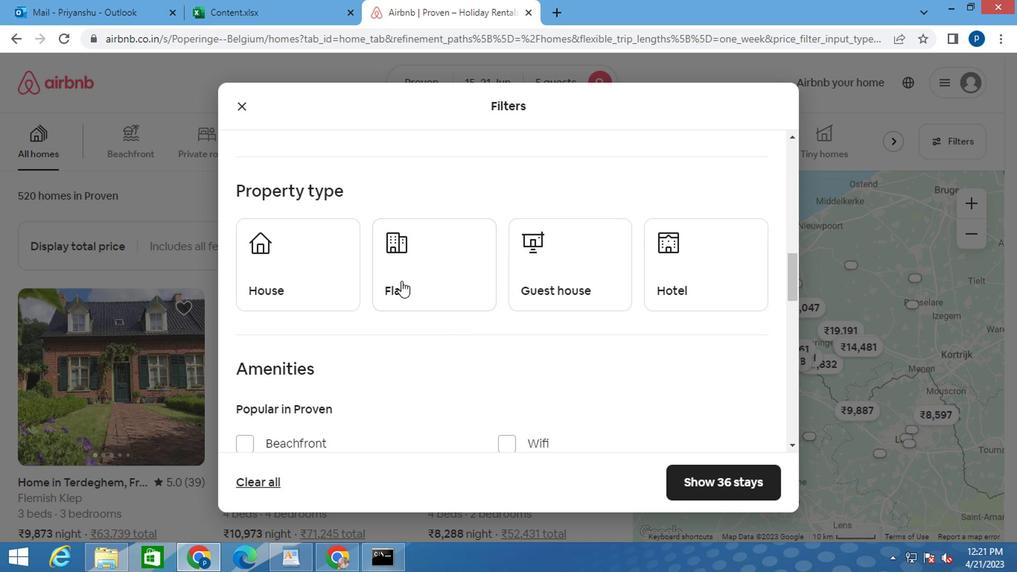 
Action: Mouse pressed left at (267, 275)
Screenshot: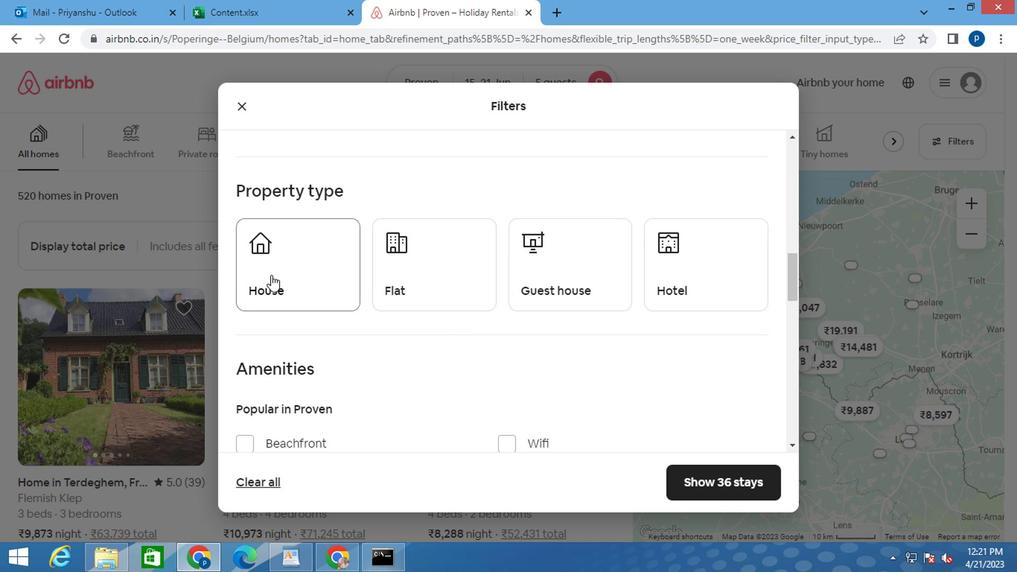 
Action: Mouse moved to (402, 275)
Screenshot: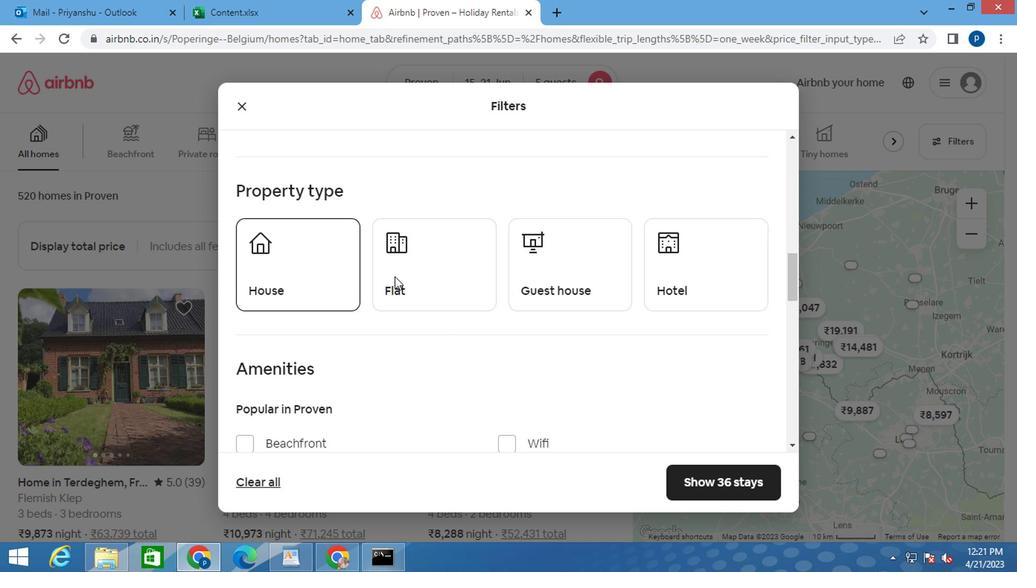 
Action: Mouse pressed left at (402, 275)
Screenshot: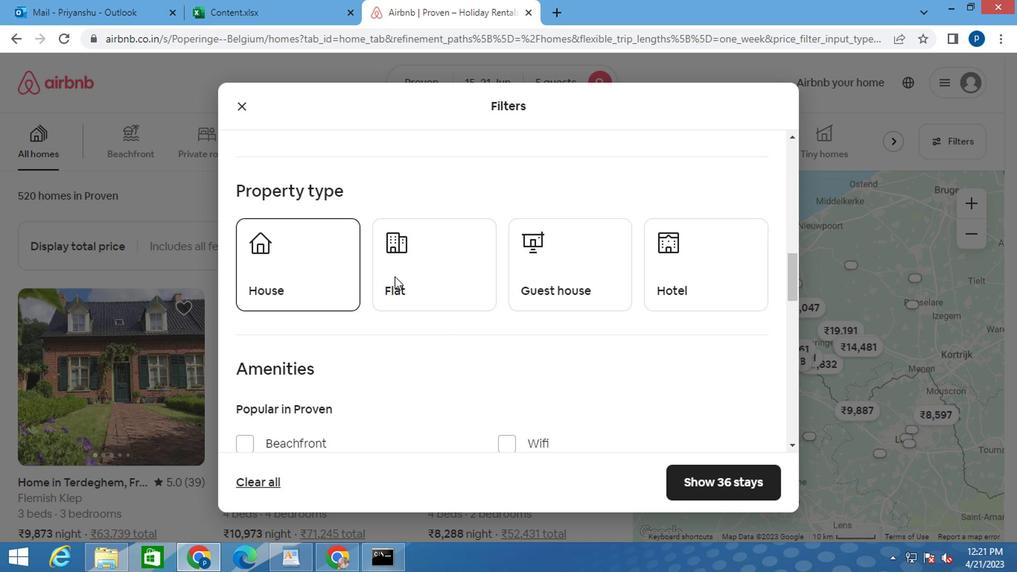 
Action: Mouse moved to (535, 267)
Screenshot: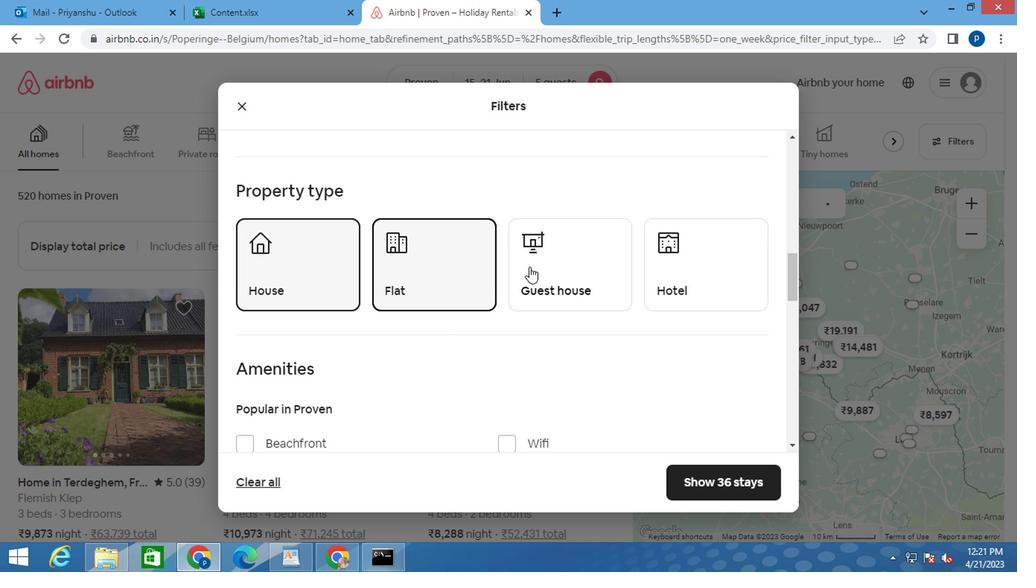 
Action: Mouse pressed left at (535, 267)
Screenshot: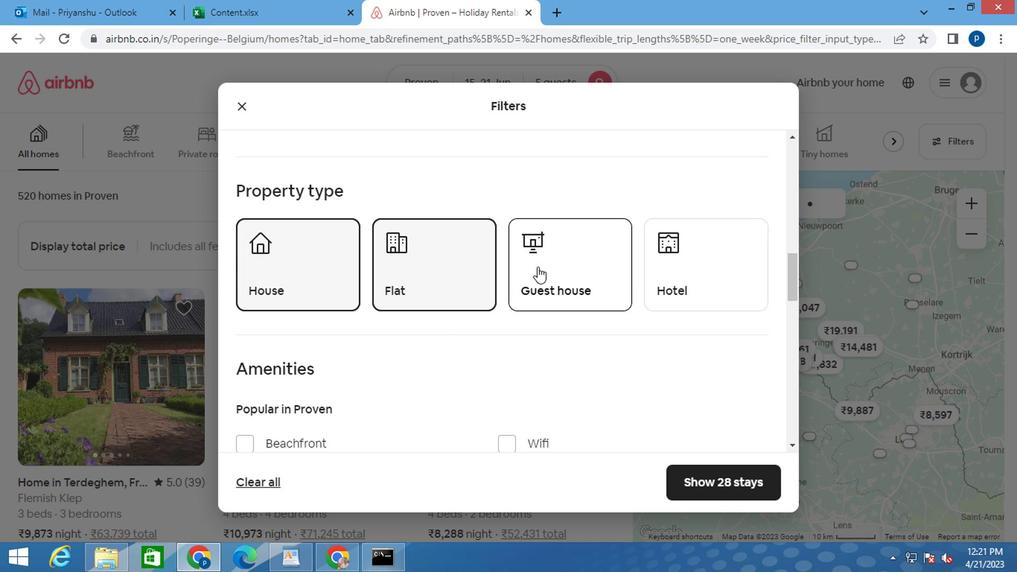 
Action: Mouse moved to (550, 303)
Screenshot: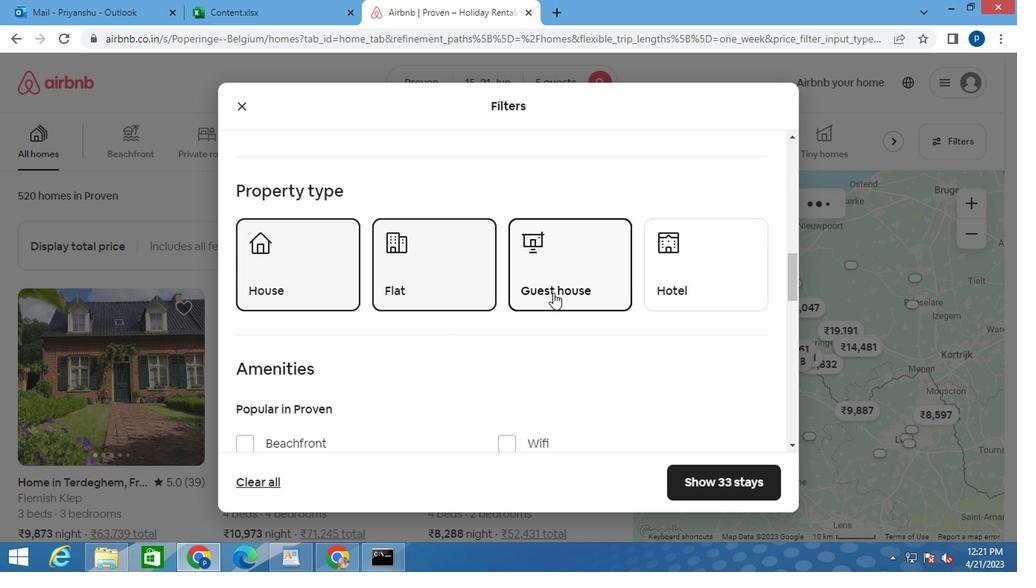 
Action: Mouse scrolled (550, 303) with delta (0, 0)
Screenshot: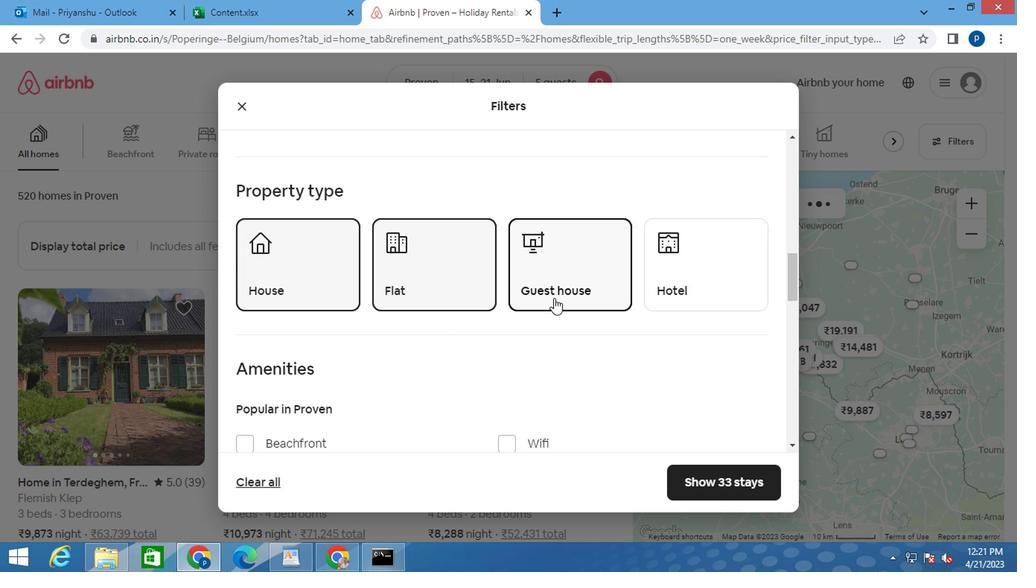 
Action: Mouse moved to (550, 304)
Screenshot: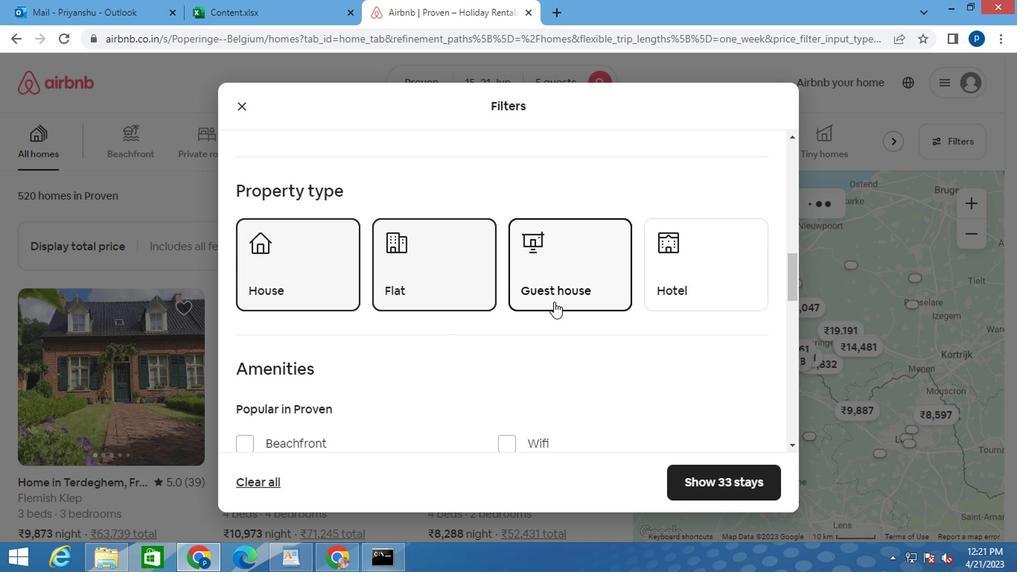 
Action: Mouse scrolled (550, 303) with delta (0, 0)
Screenshot: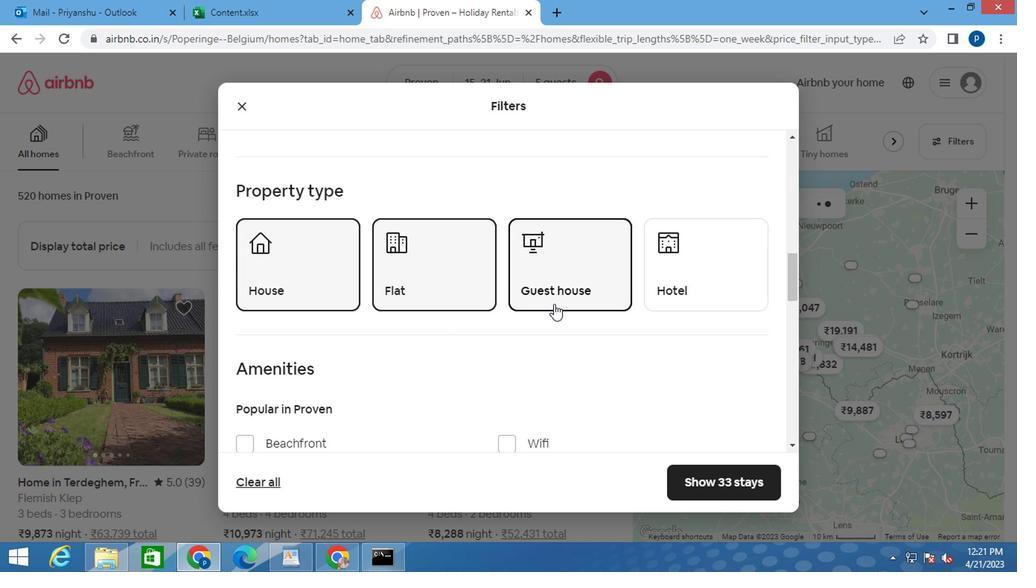 
Action: Mouse moved to (546, 303)
Screenshot: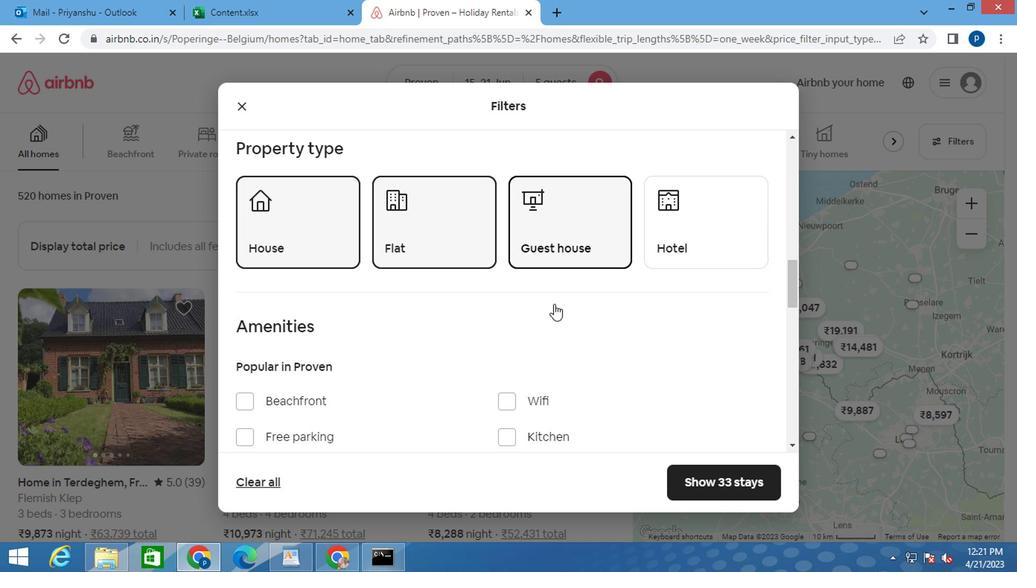 
Action: Mouse scrolled (546, 302) with delta (0, -1)
Screenshot: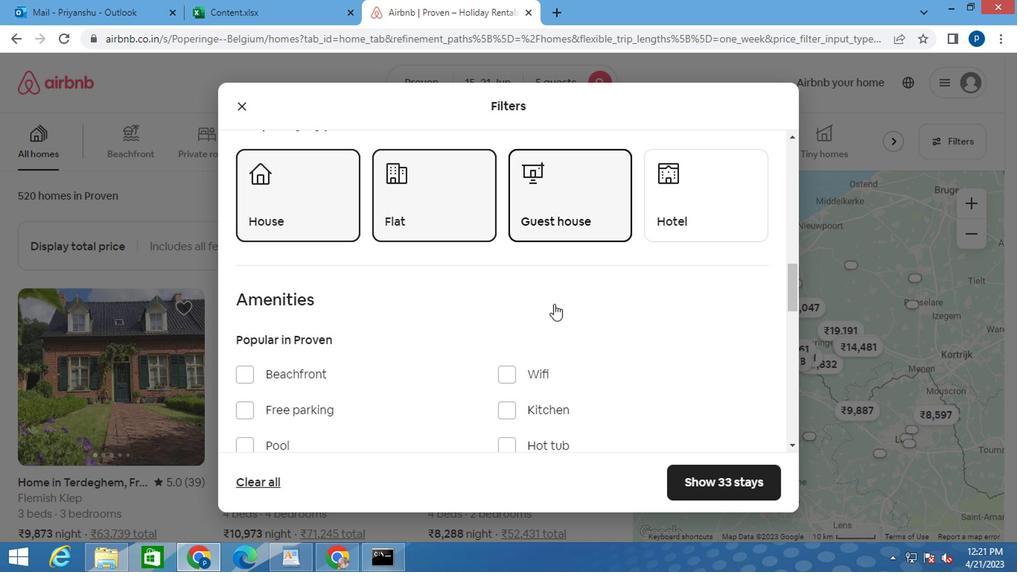
Action: Mouse moved to (273, 315)
Screenshot: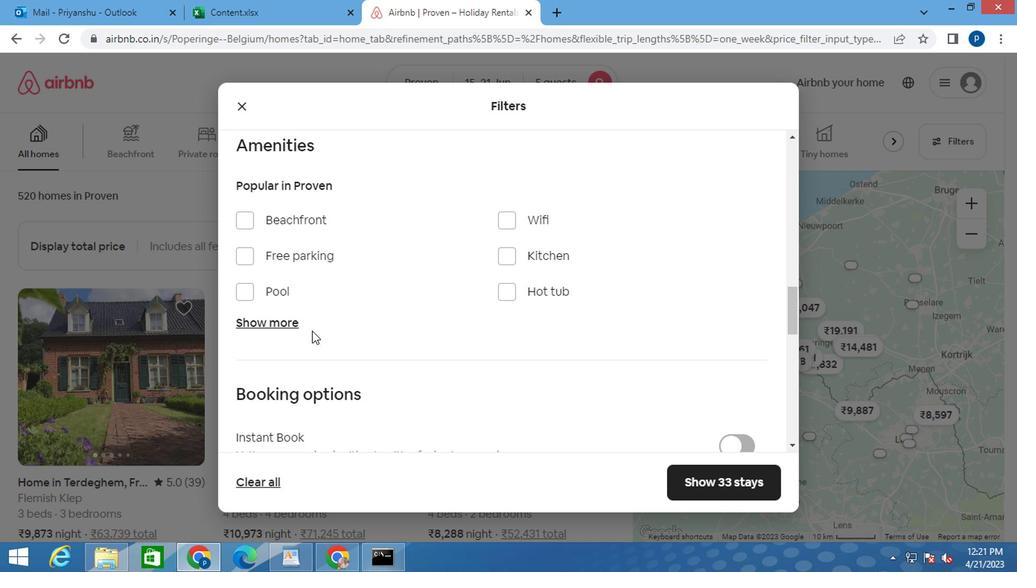 
Action: Mouse pressed left at (273, 315)
Screenshot: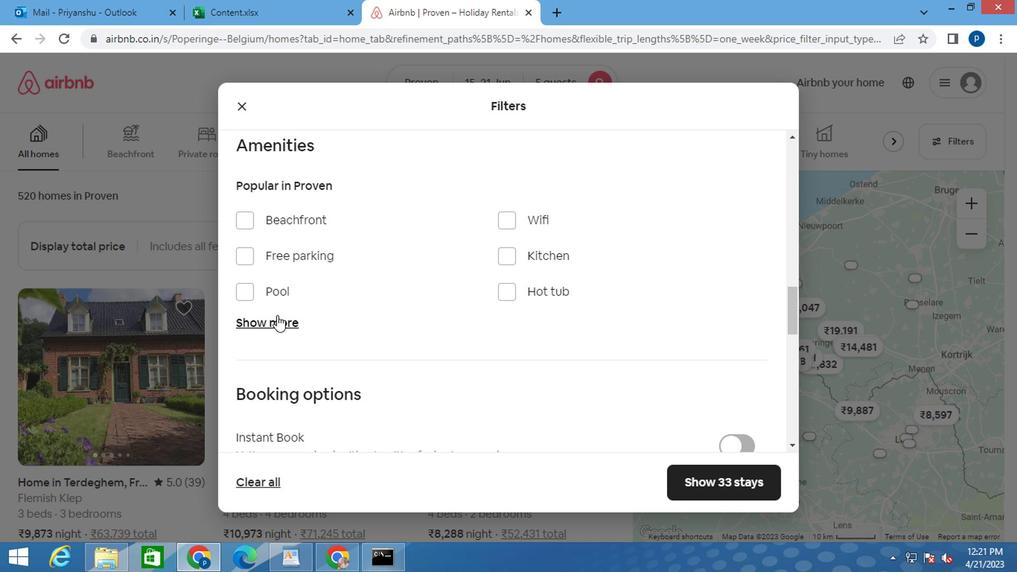 
Action: Mouse moved to (462, 342)
Screenshot: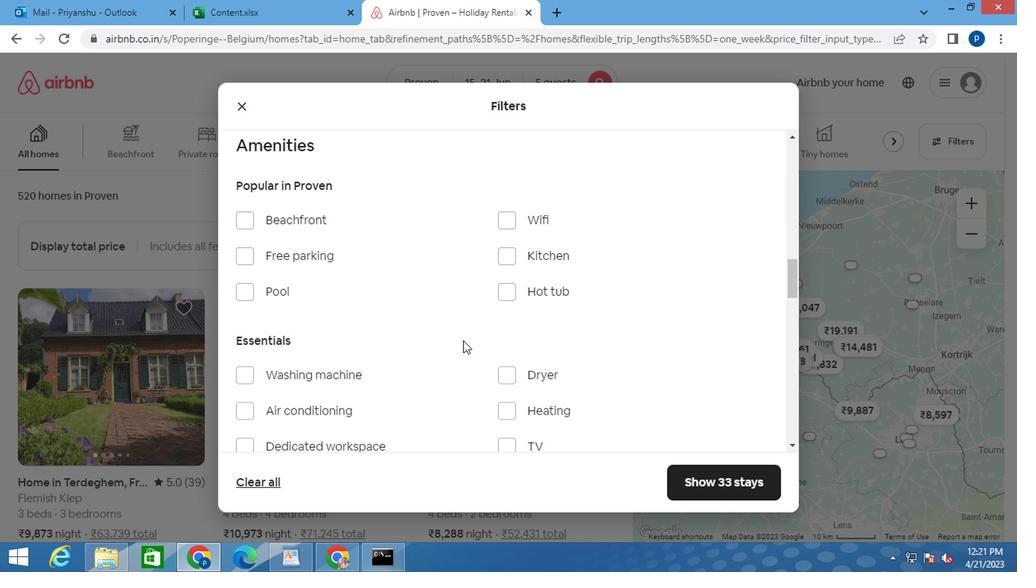 
Action: Mouse scrolled (462, 341) with delta (0, 0)
Screenshot: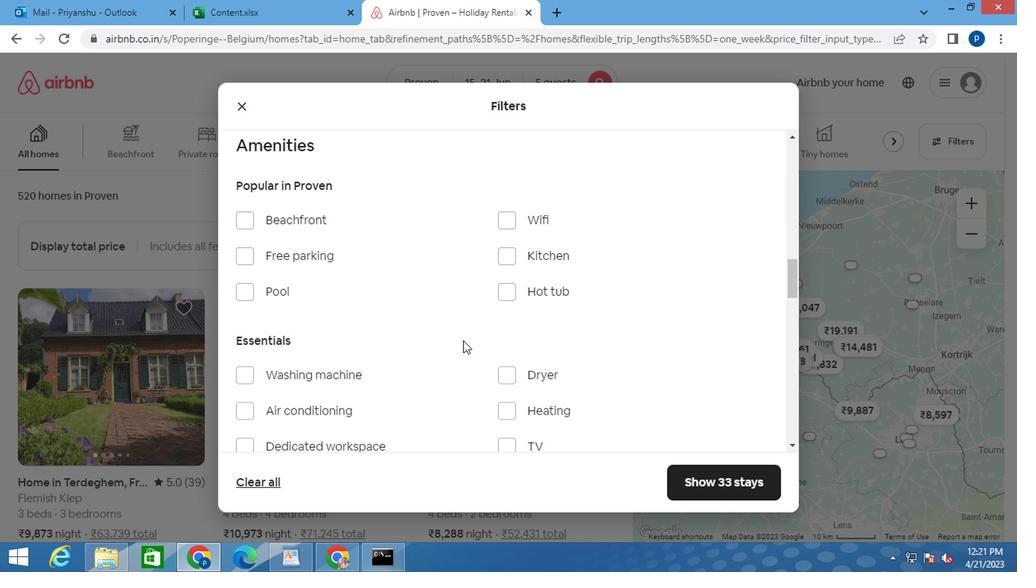
Action: Mouse scrolled (462, 341) with delta (0, 0)
Screenshot: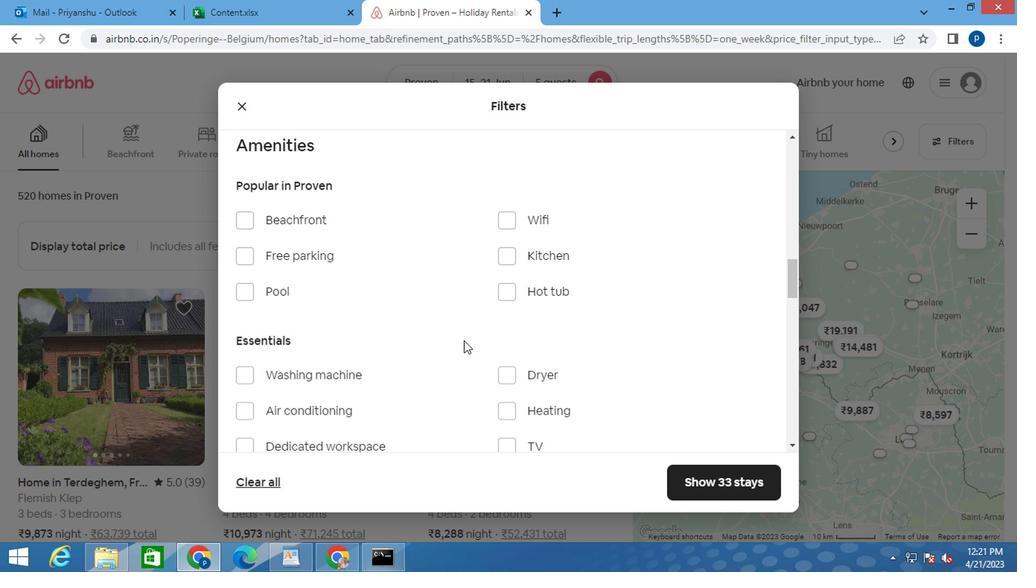 
Action: Mouse moved to (508, 261)
Screenshot: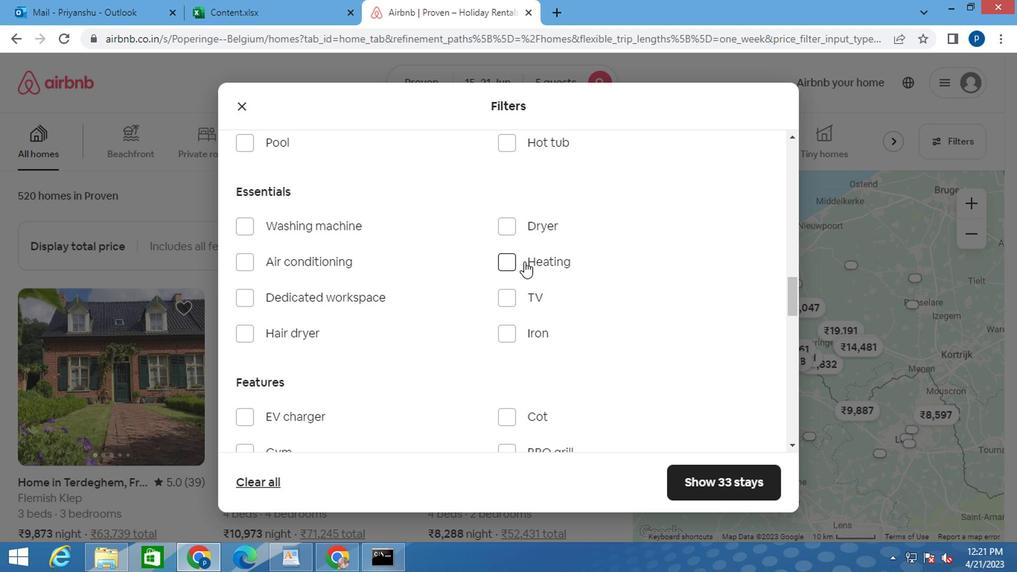 
Action: Mouse pressed left at (508, 261)
Screenshot: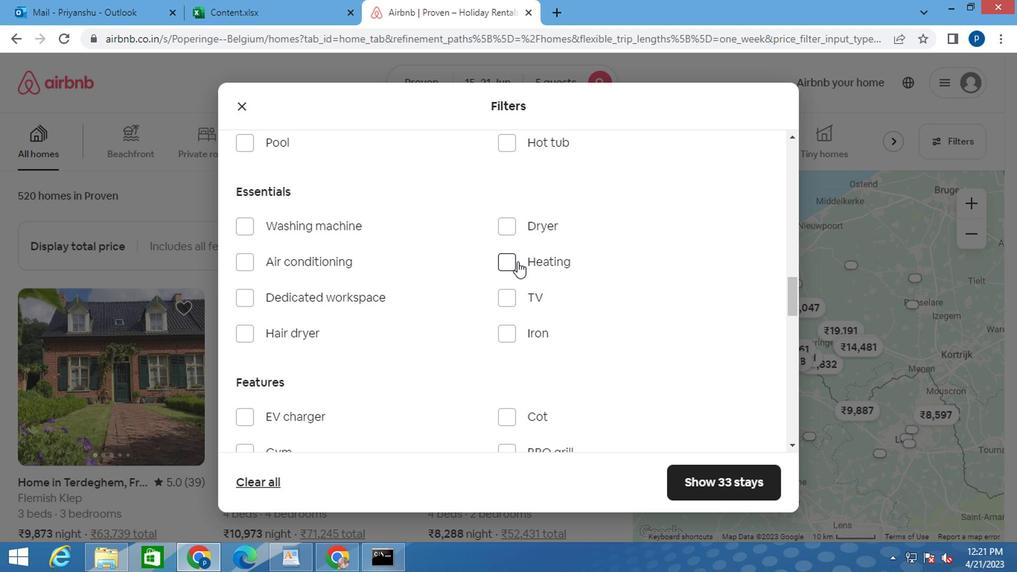 
Action: Mouse moved to (508, 275)
Screenshot: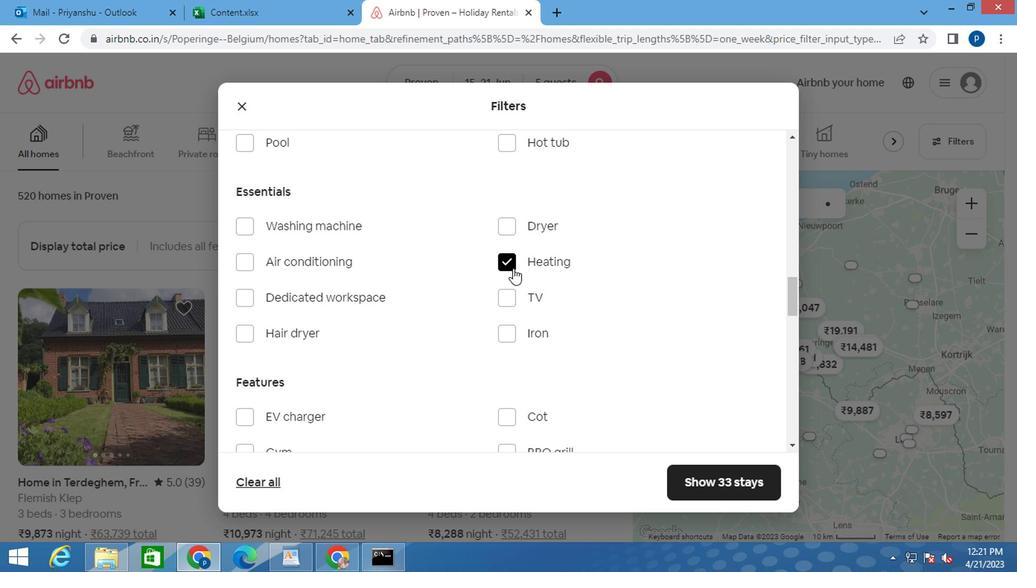 
Action: Mouse scrolled (508, 274) with delta (0, 0)
Screenshot: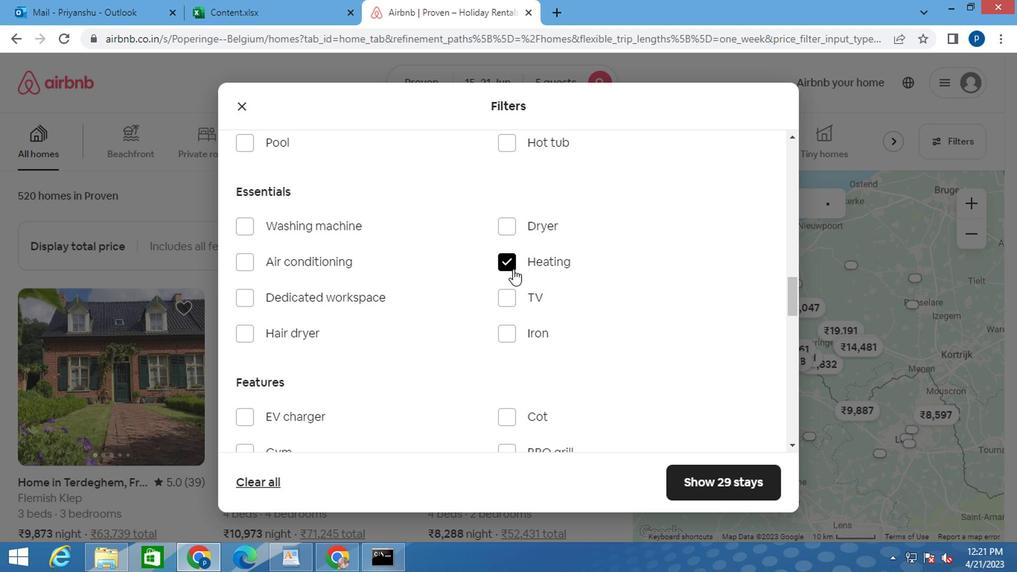 
Action: Mouse moved to (508, 275)
Screenshot: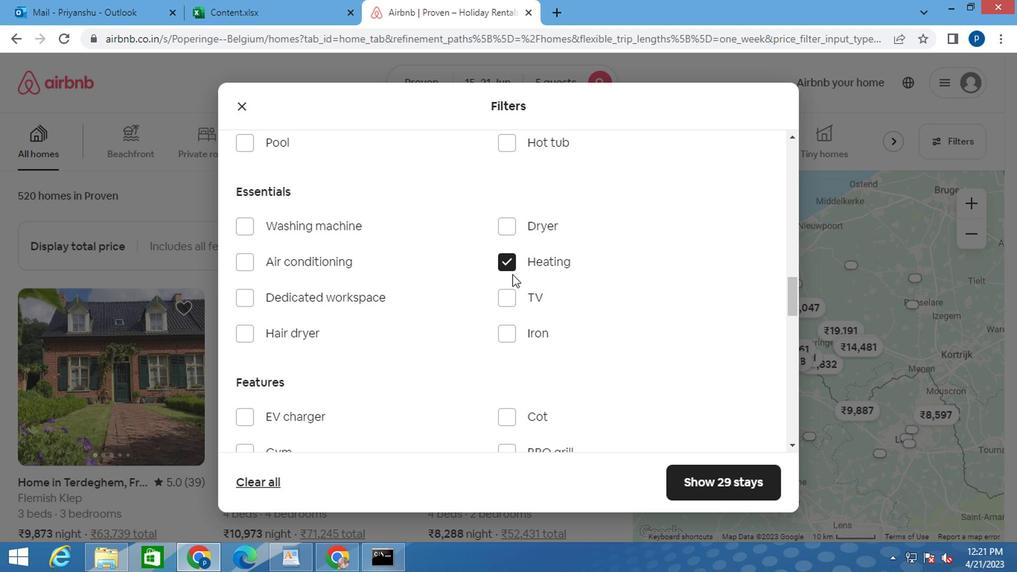 
Action: Mouse scrolled (508, 275) with delta (0, 0)
Screenshot: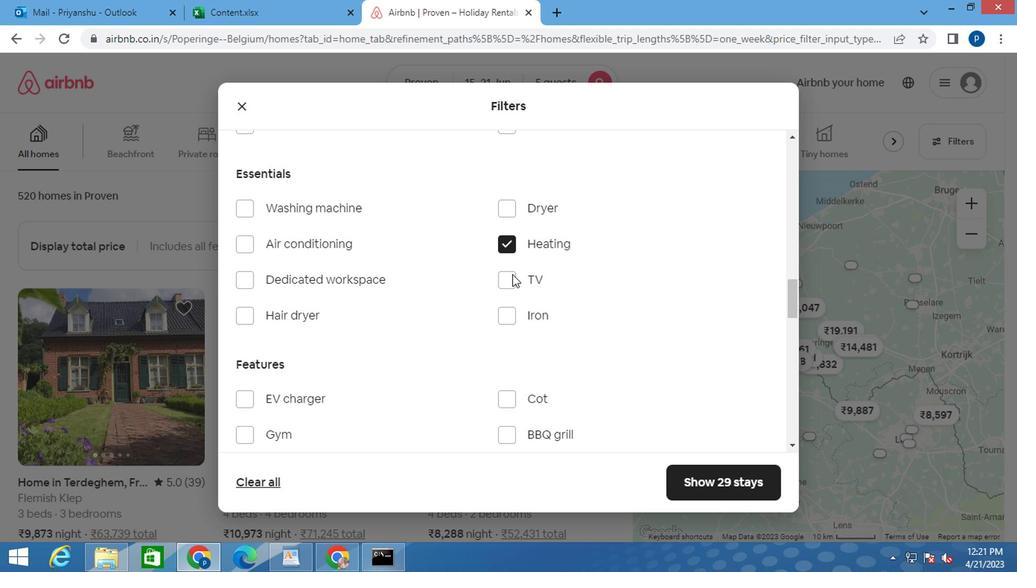 
Action: Mouse scrolled (508, 275) with delta (0, 0)
Screenshot: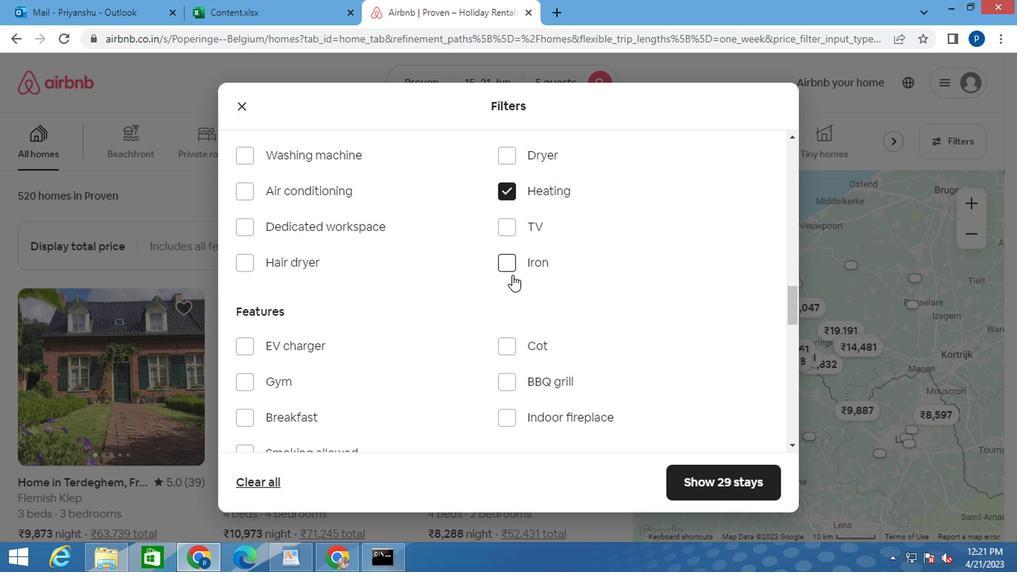 
Action: Mouse moved to (493, 282)
Screenshot: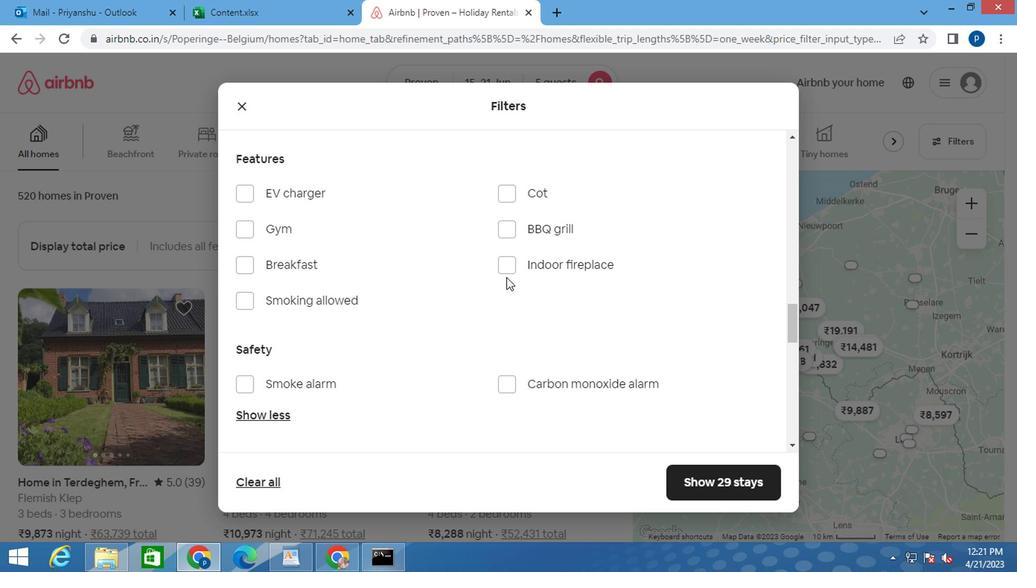 
Action: Mouse scrolled (493, 281) with delta (0, -1)
Screenshot: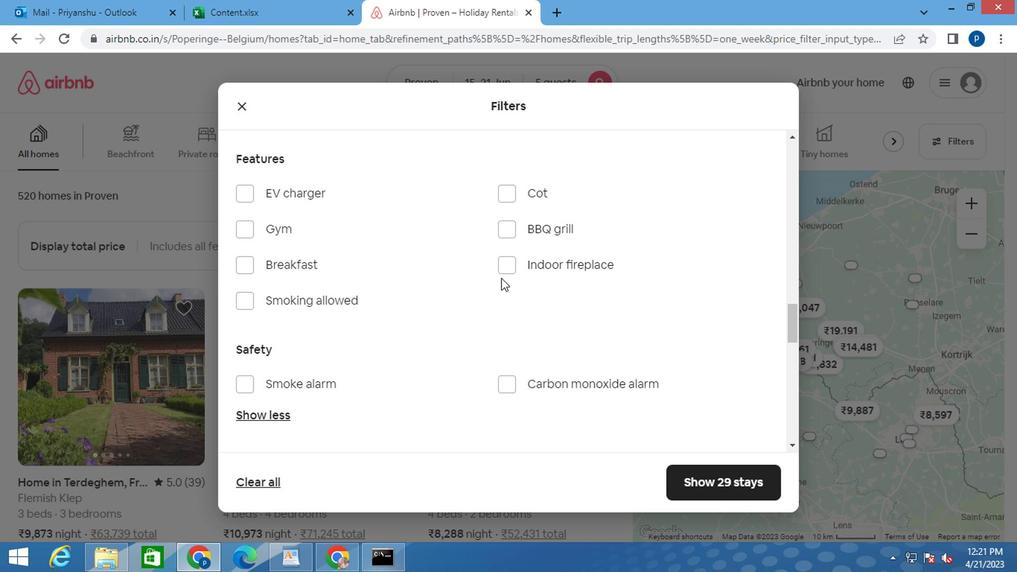 
Action: Mouse scrolled (493, 281) with delta (0, -1)
Screenshot: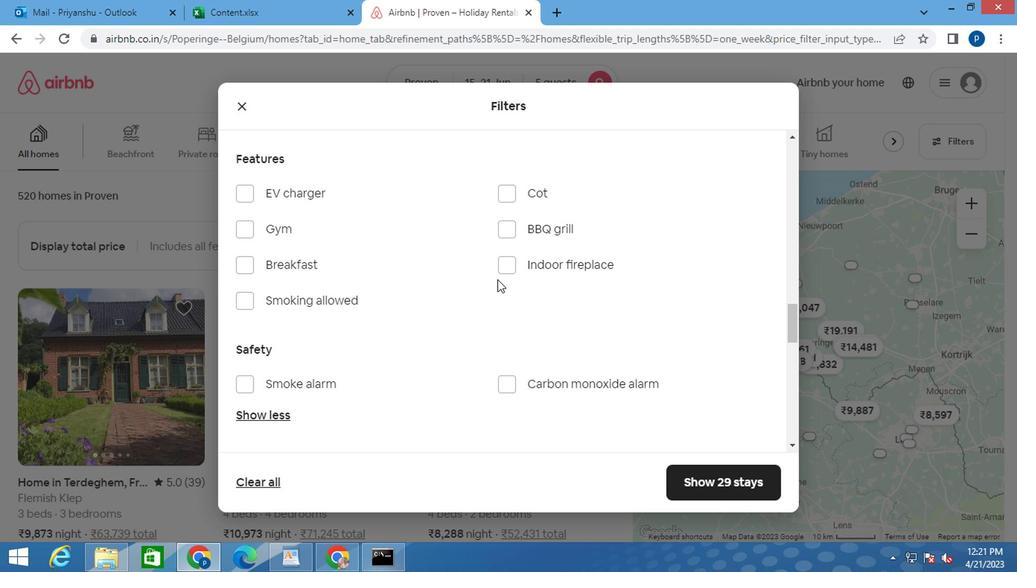
Action: Mouse scrolled (493, 281) with delta (0, -1)
Screenshot: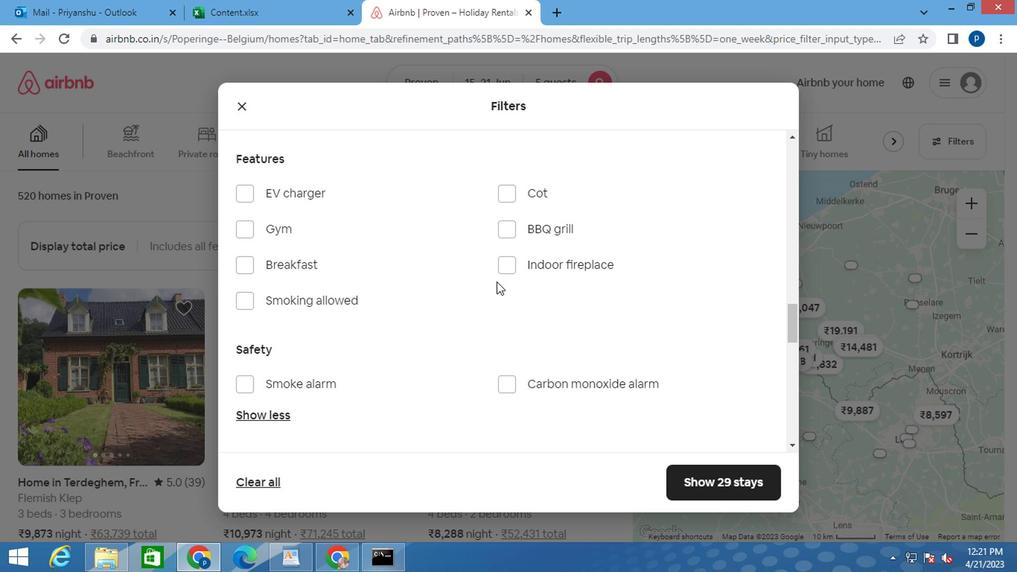
Action: Mouse moved to (730, 372)
Screenshot: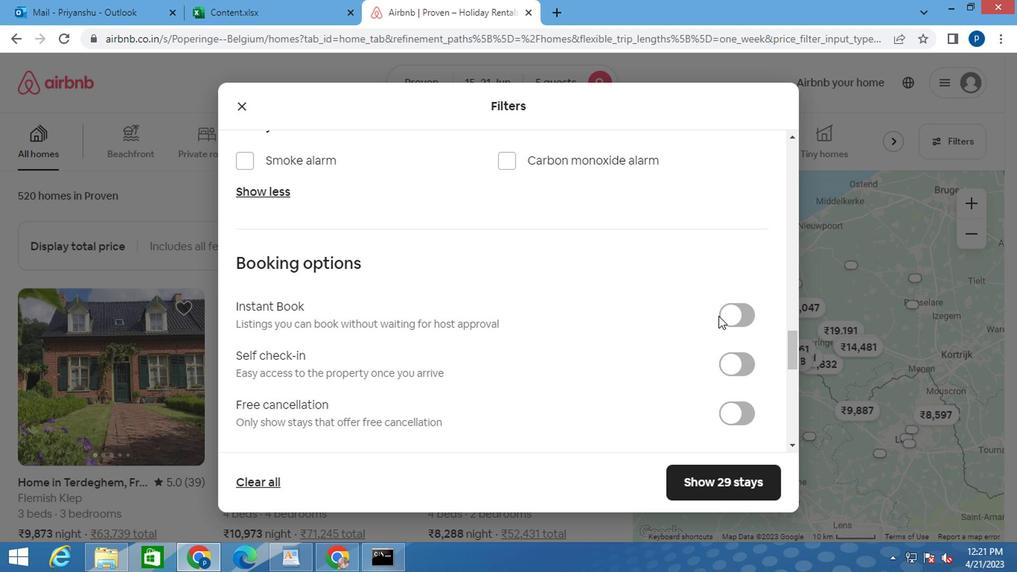 
Action: Mouse pressed left at (730, 372)
Screenshot: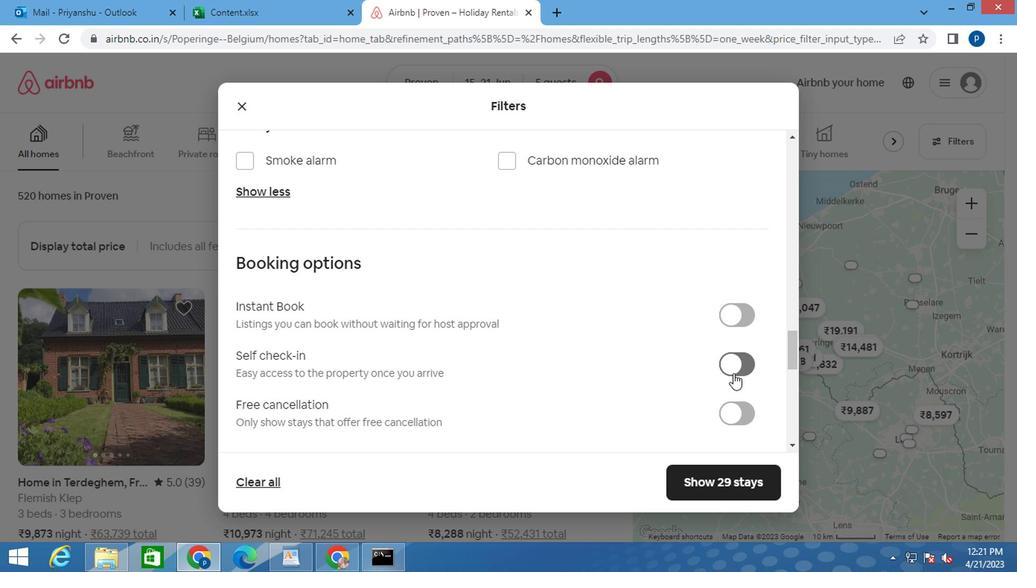 
Action: Mouse moved to (659, 351)
Screenshot: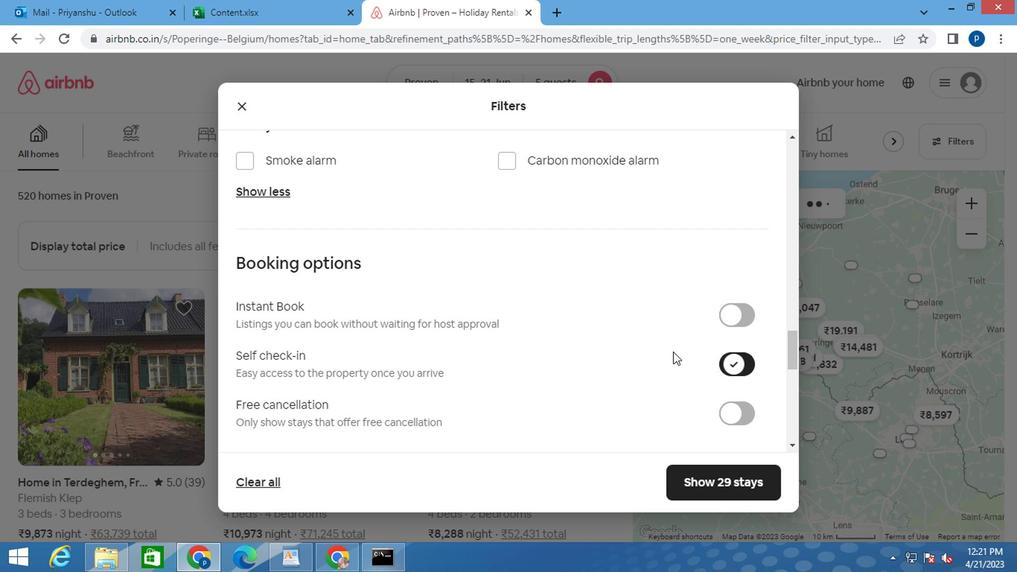 
Action: Mouse scrolled (659, 350) with delta (0, -1)
Screenshot: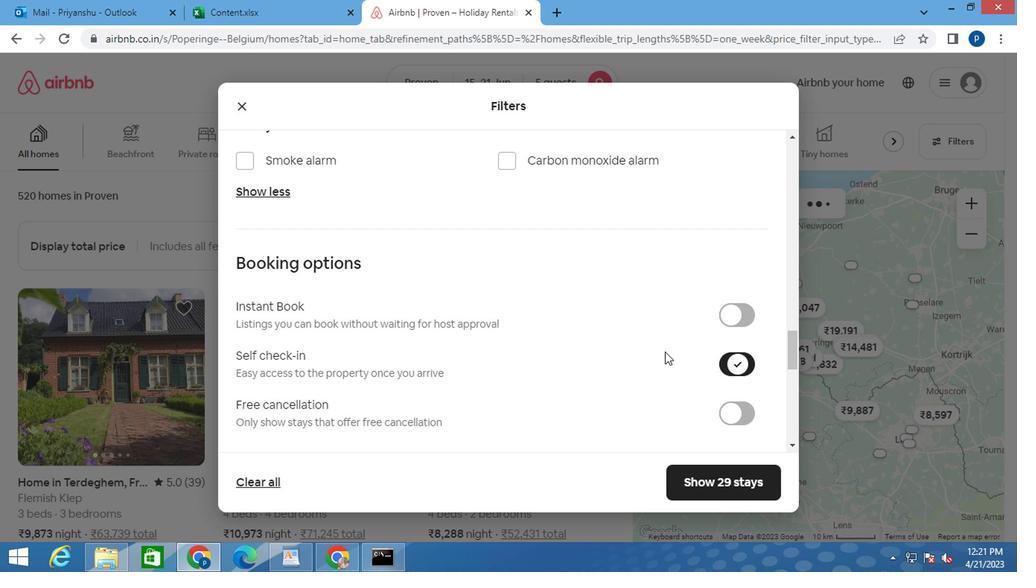 
Action: Mouse moved to (657, 350)
Screenshot: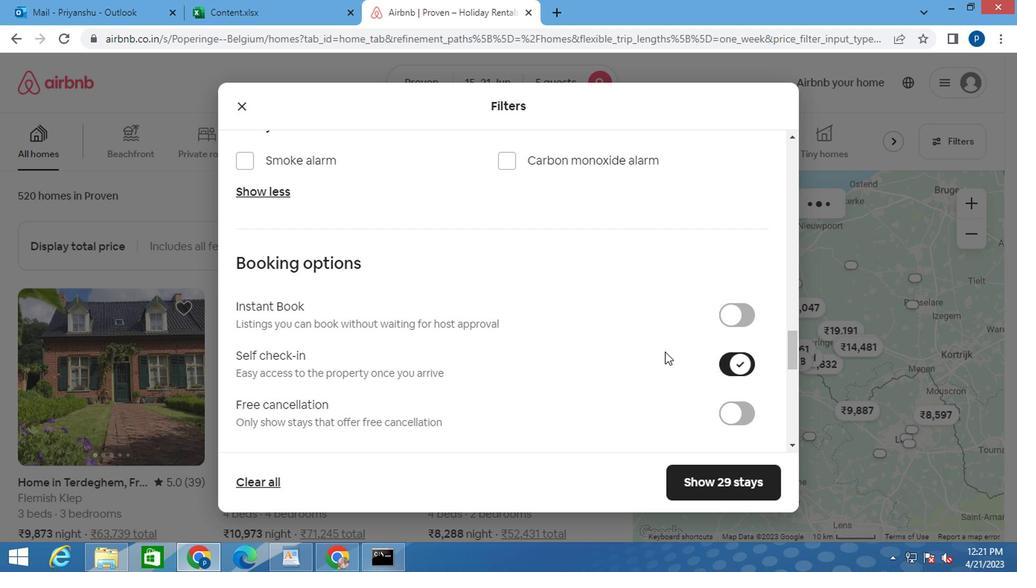 
Action: Mouse scrolled (657, 350) with delta (0, -1)
Screenshot: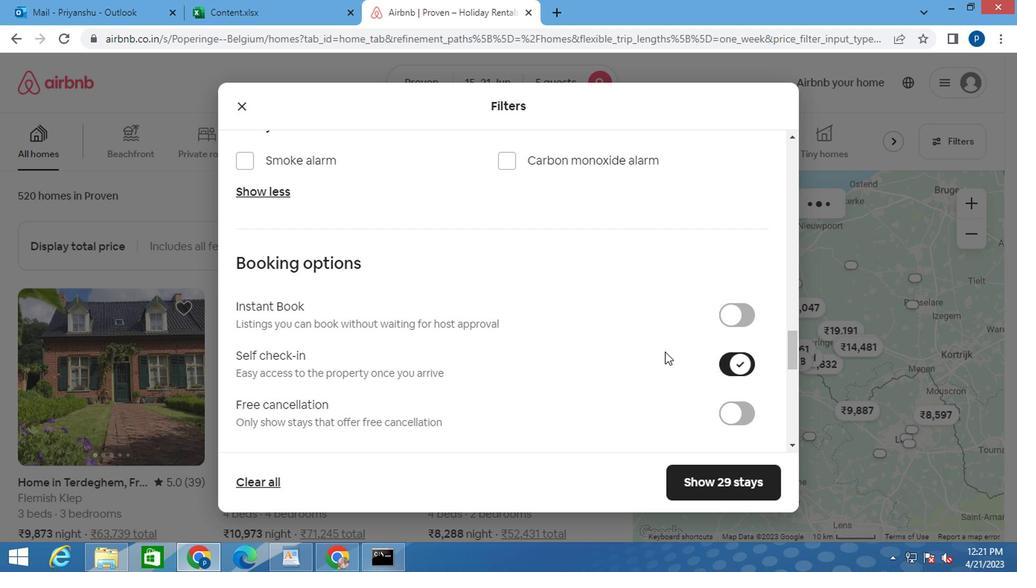 
Action: Mouse moved to (656, 350)
Screenshot: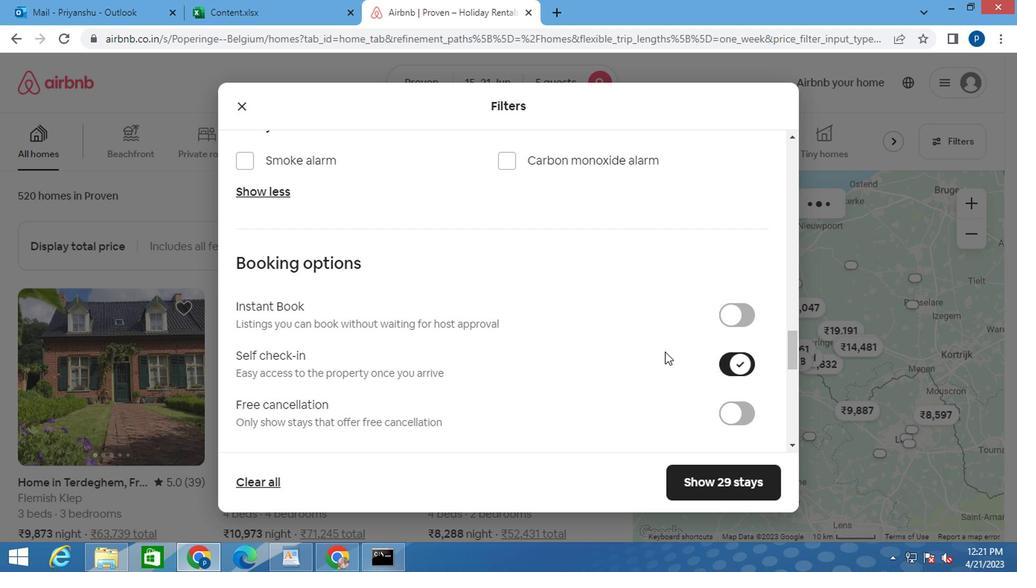 
Action: Mouse scrolled (656, 349) with delta (0, 0)
Screenshot: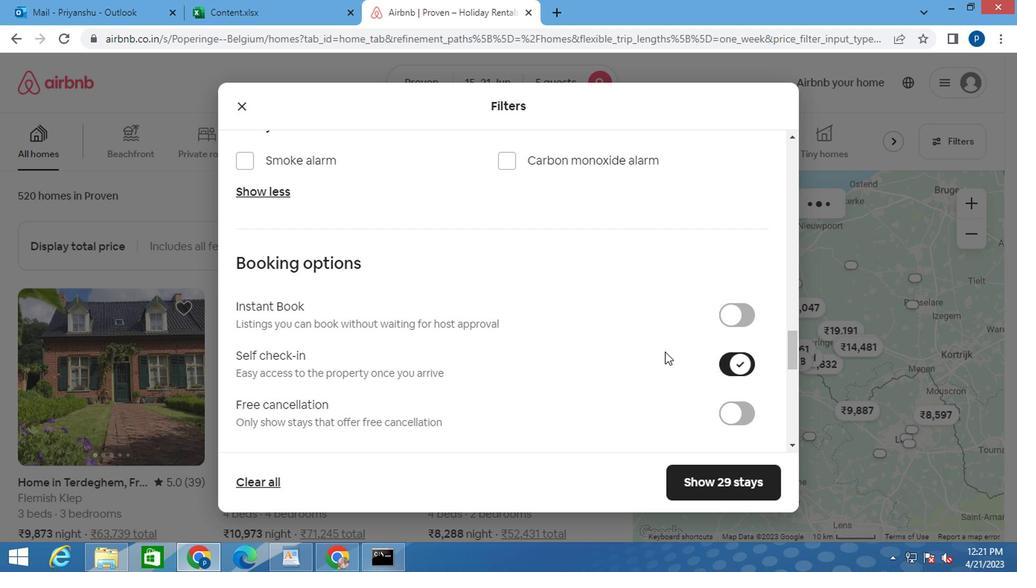 
Action: Mouse moved to (652, 348)
Screenshot: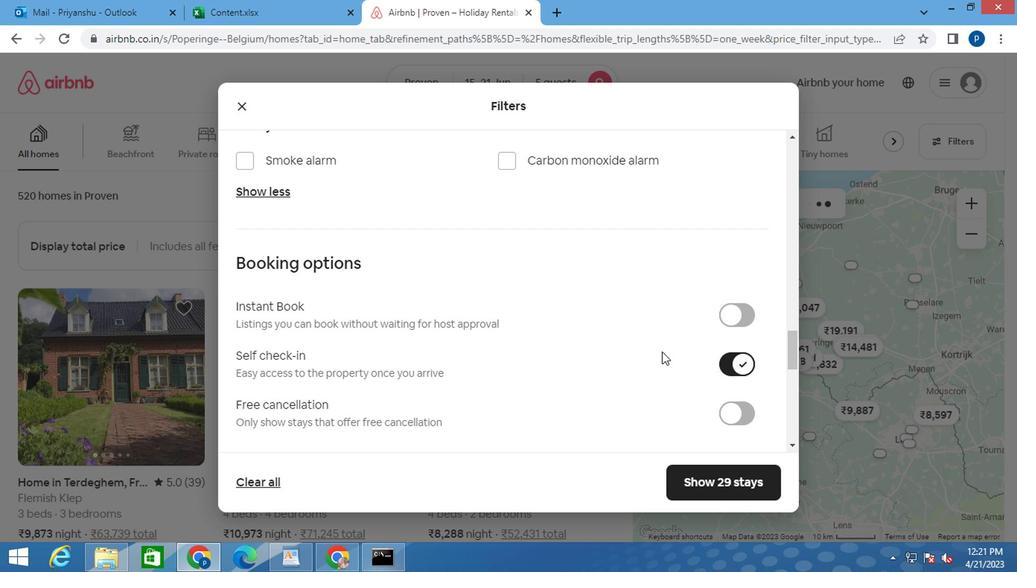 
Action: Mouse scrolled (654, 349) with delta (0, 0)
Screenshot: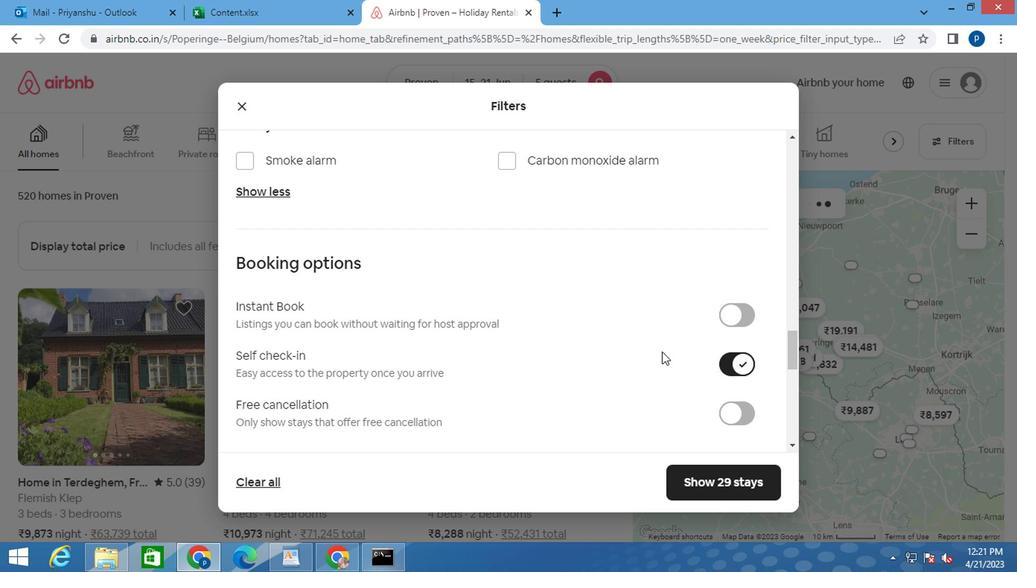 
Action: Mouse moved to (308, 372)
Screenshot: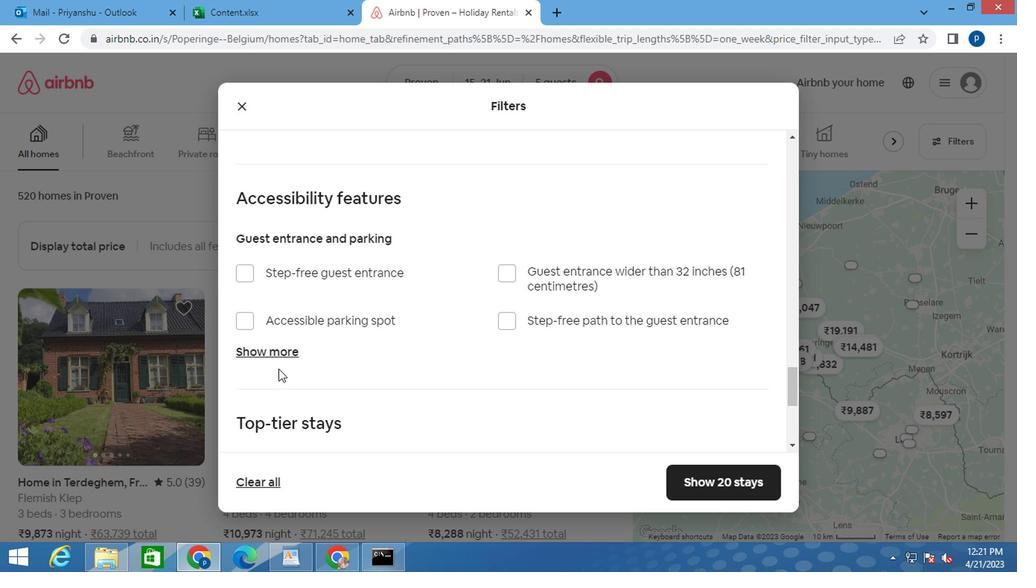 
Action: Mouse scrolled (308, 371) with delta (0, -1)
Screenshot: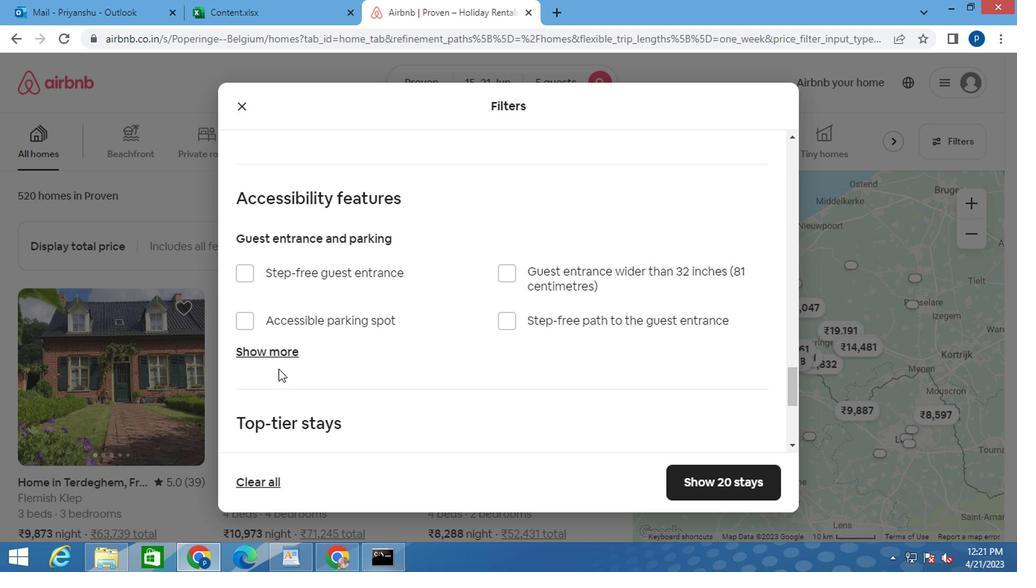 
Action: Mouse scrolled (308, 371) with delta (0, -1)
Screenshot: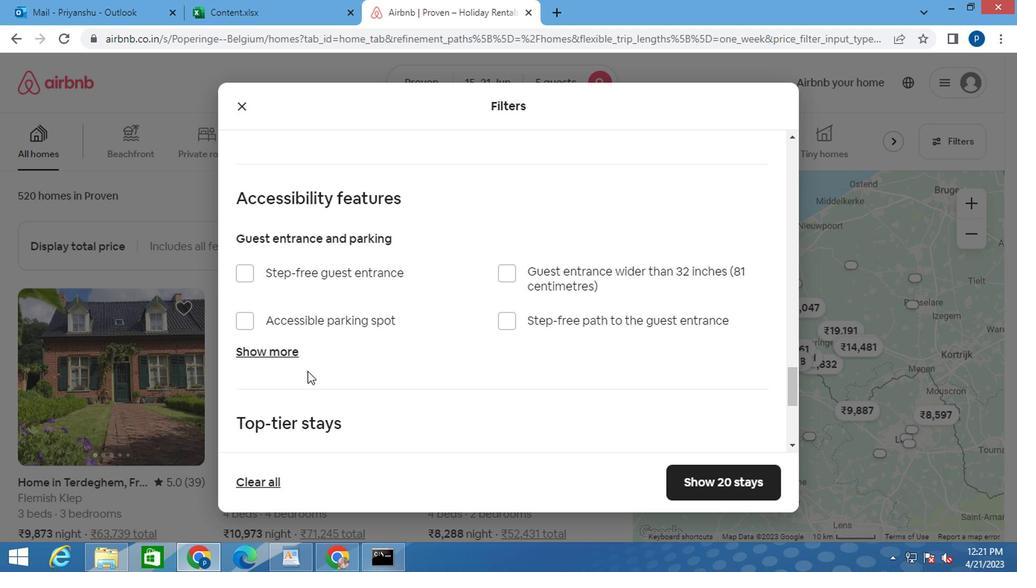 
Action: Mouse moved to (308, 372)
Screenshot: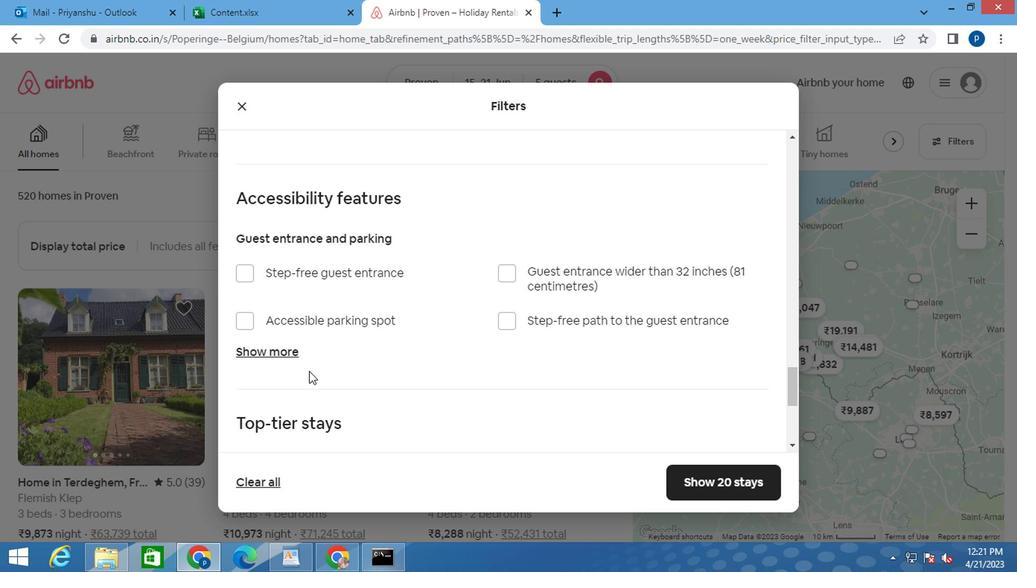 
Action: Mouse scrolled (308, 372) with delta (0, 0)
Screenshot: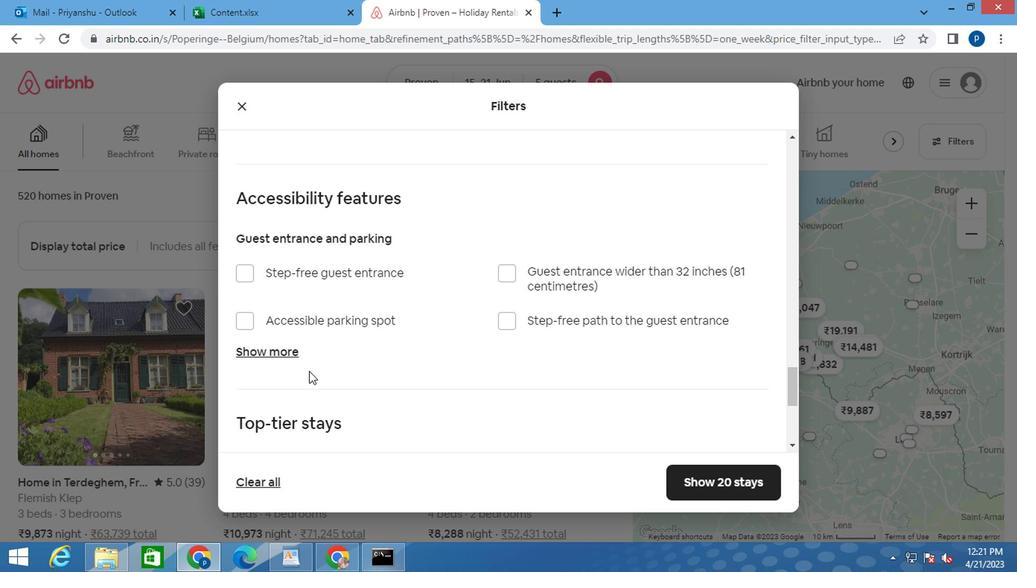 
Action: Mouse moved to (245, 399)
Screenshot: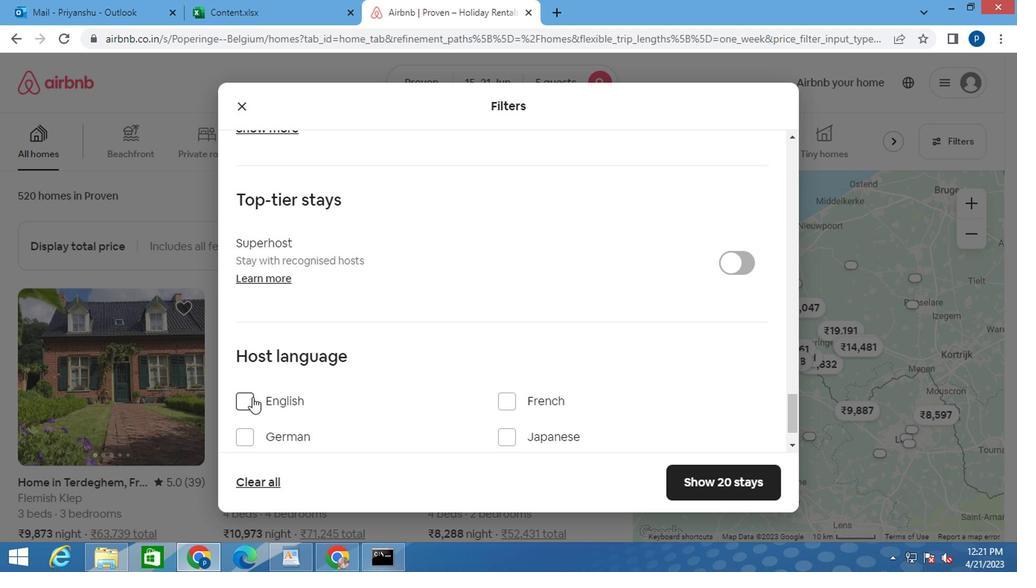 
Action: Mouse pressed left at (245, 399)
Screenshot: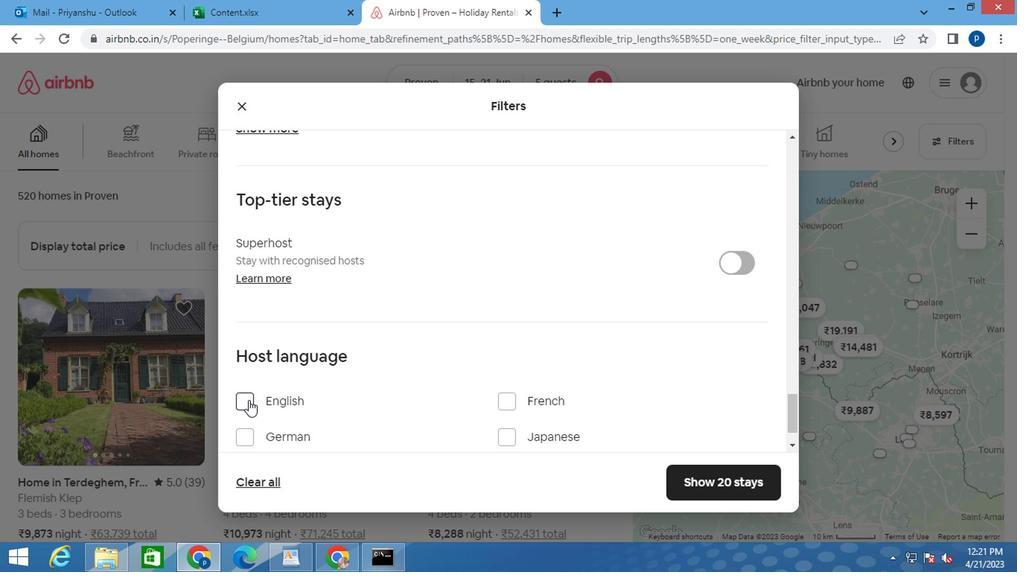 
Action: Mouse moved to (712, 481)
Screenshot: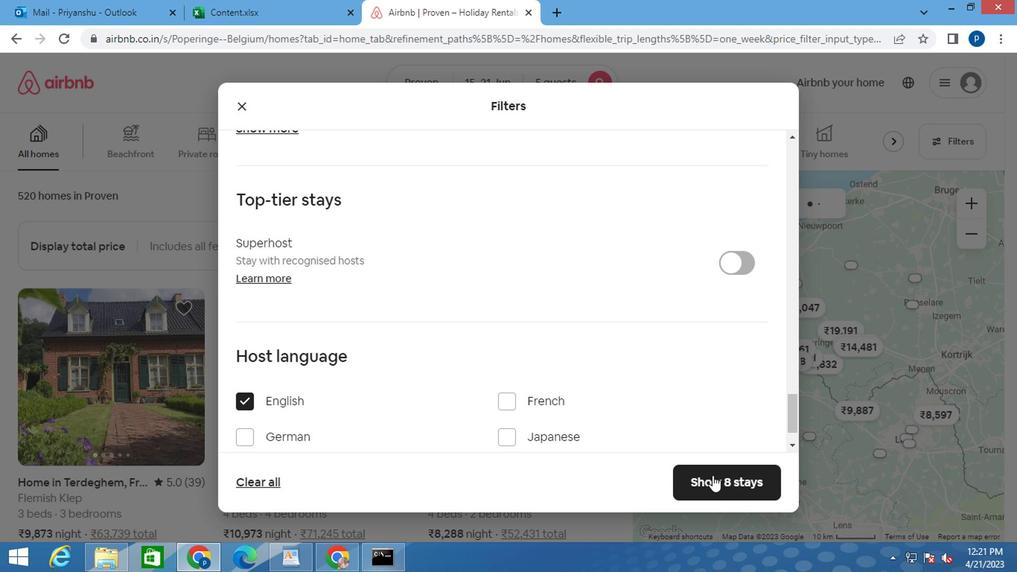 
Action: Mouse pressed left at (712, 481)
Screenshot: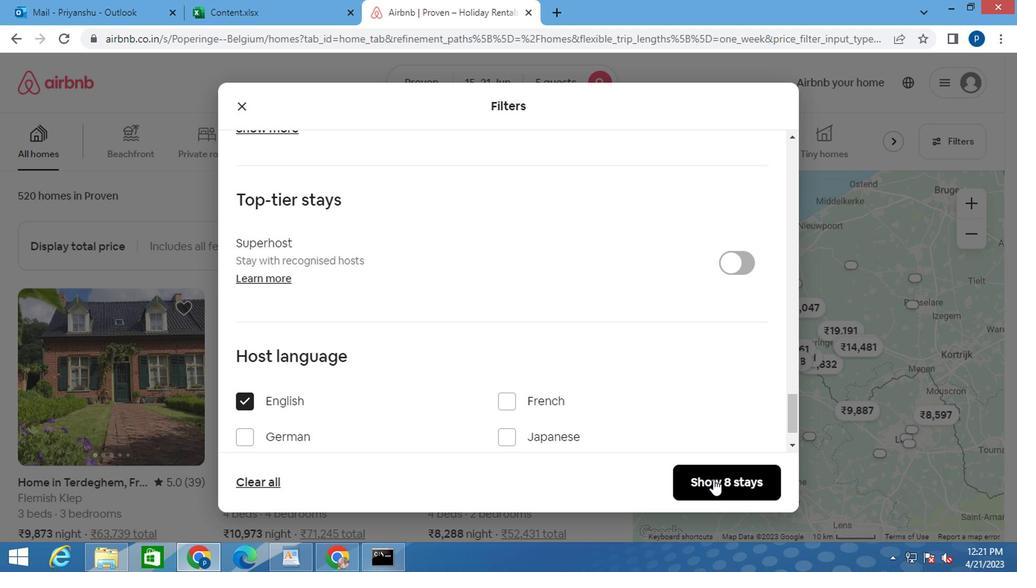 
